 Task: Look for space in Seen (Kreis 3), Switzerland from 2nd June, 2023 to 6th June, 2023 for 1 adult in price range Rs.10000 to Rs.13000. Place can be private room with 1  bedroom having 1 bed and 1 bathroom. Property type can be house, flat, guest house, hotel. Booking option can be shelf check-in. Required host language is English.
Action: Mouse moved to (428, 95)
Screenshot: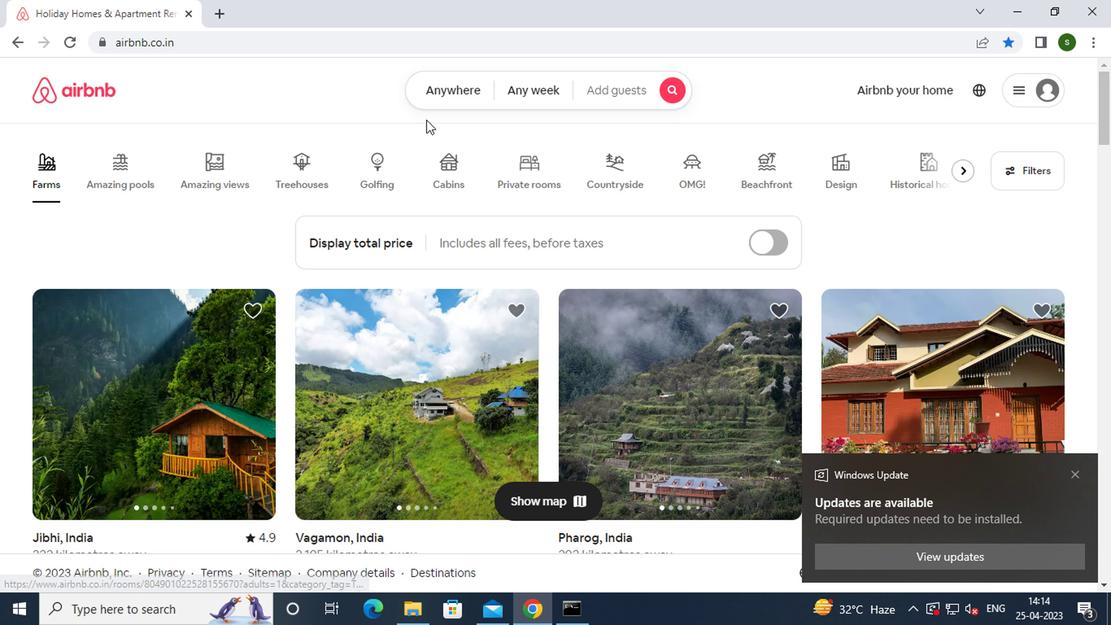 
Action: Mouse pressed left at (428, 95)
Screenshot: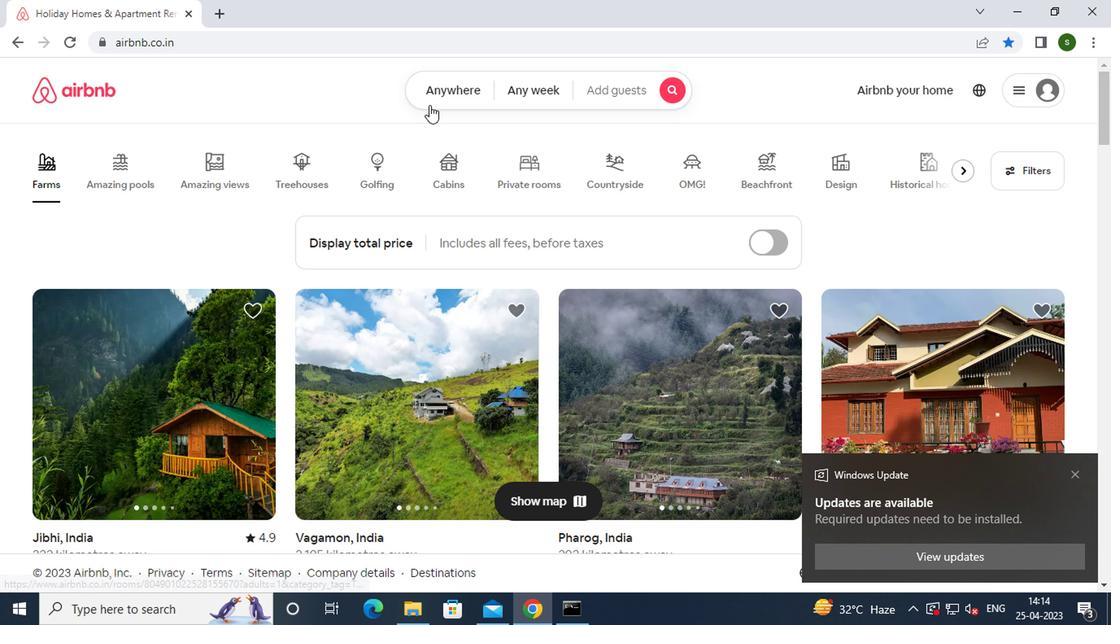 
Action: Mouse moved to (320, 153)
Screenshot: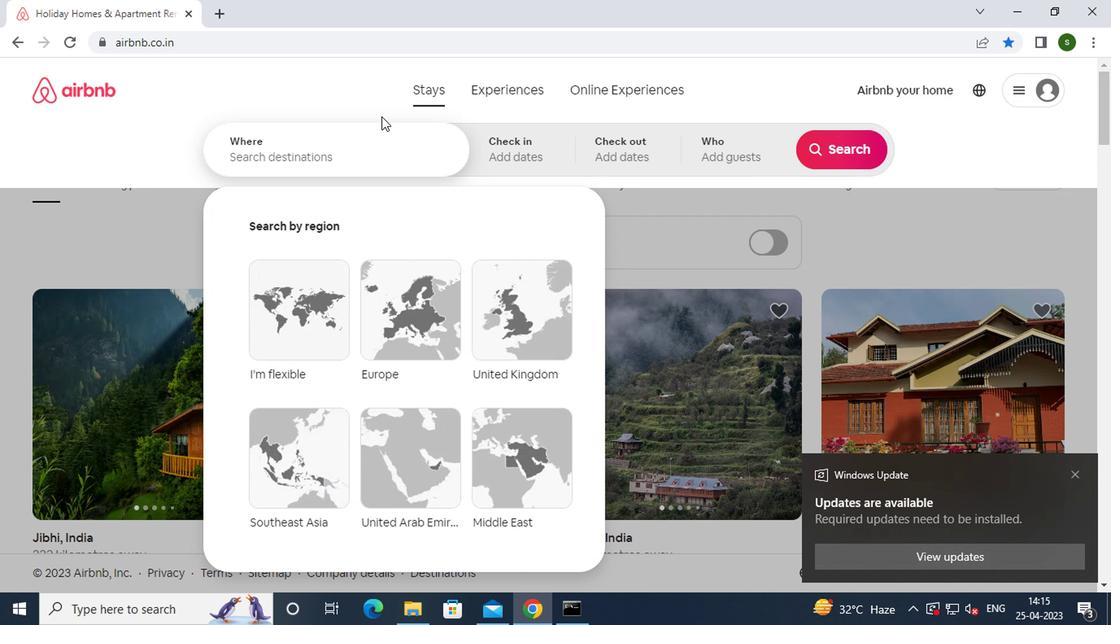 
Action: Mouse pressed left at (320, 153)
Screenshot: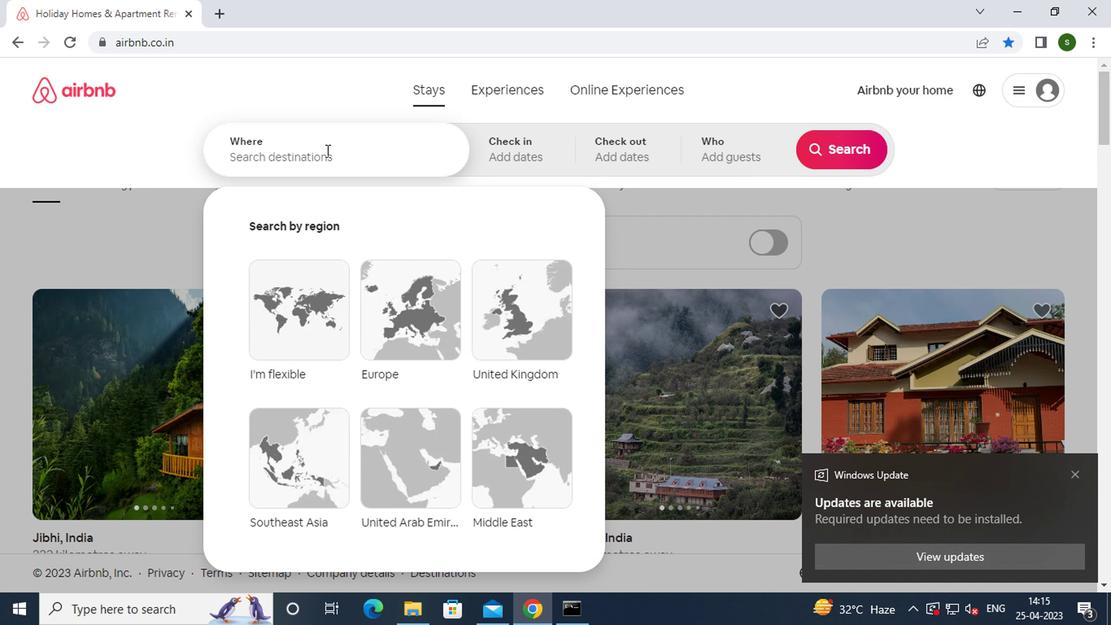
Action: Mouse moved to (320, 153)
Screenshot: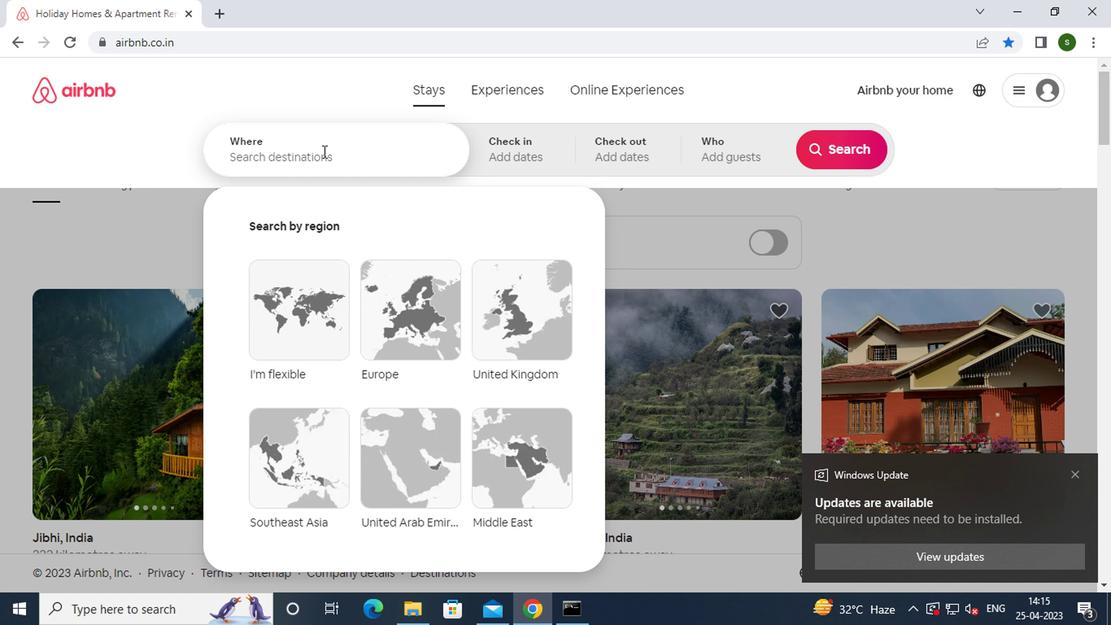 
Action: Key pressed <Key.shift_r><Key.shift_r><Key.shift_r><Key.shift_r><Key.shift_r><Key.shift_r><Key.shift_r><Key.shift_r><Key.shift_r><Key.shift_r><Key.shift_r><Key.shift_r><Key.shift_r><Key.shift_r><Key.shift_r><Key.shift_r><Key.shift_r><Key.shift_r><Key.shift_r><Key.shift_r><Key.shift_r>(<Key.backspace><Key.caps_lock><Key.caps_lock>s<Key.caps_lock>een<Key.space><Key.shift_r>(<Key.caps_lock>k<Key.caps_lock>reis<Key.space>3<Key.shift_r>),<Key.space><Key.caps_lock>s<Key.caps_lock>witzerland<Key.enter>
Screenshot: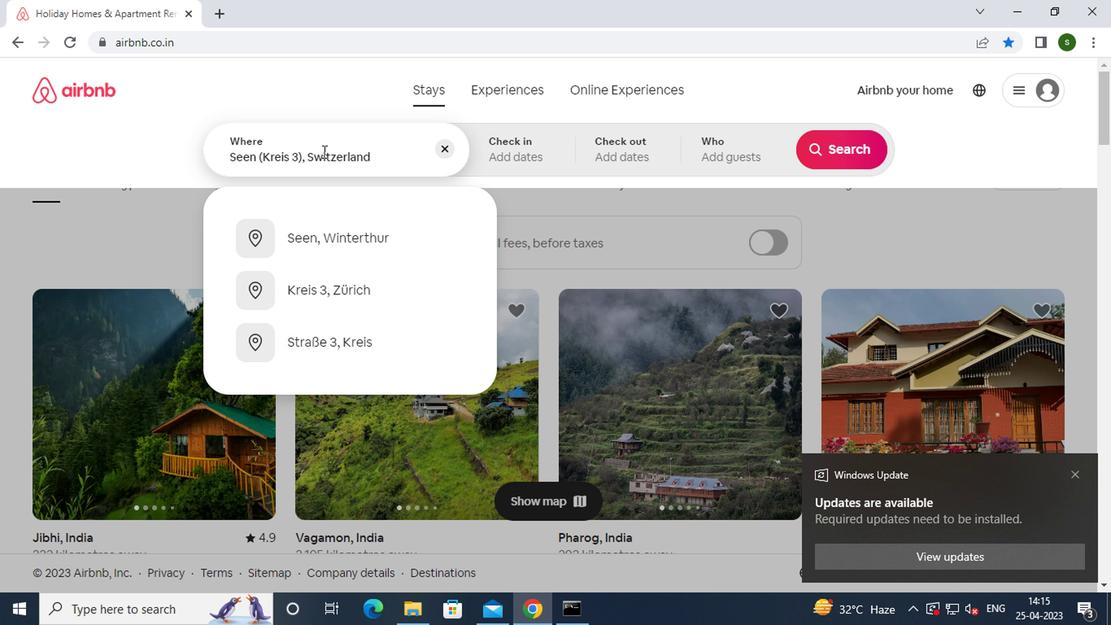 
Action: Mouse moved to (838, 285)
Screenshot: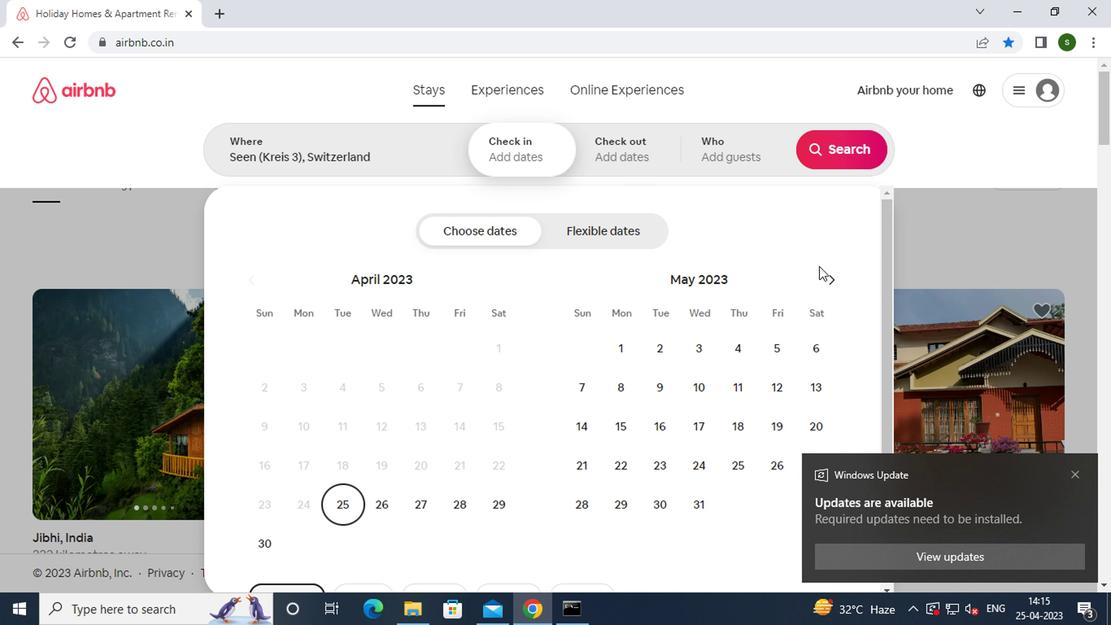 
Action: Mouse pressed left at (838, 285)
Screenshot: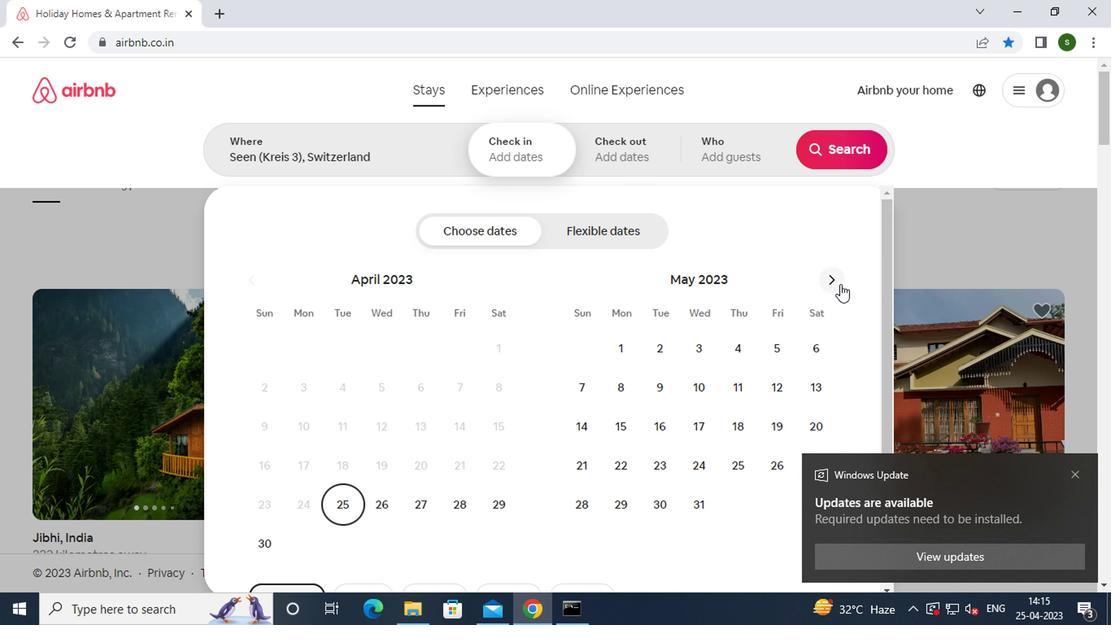 
Action: Mouse moved to (780, 354)
Screenshot: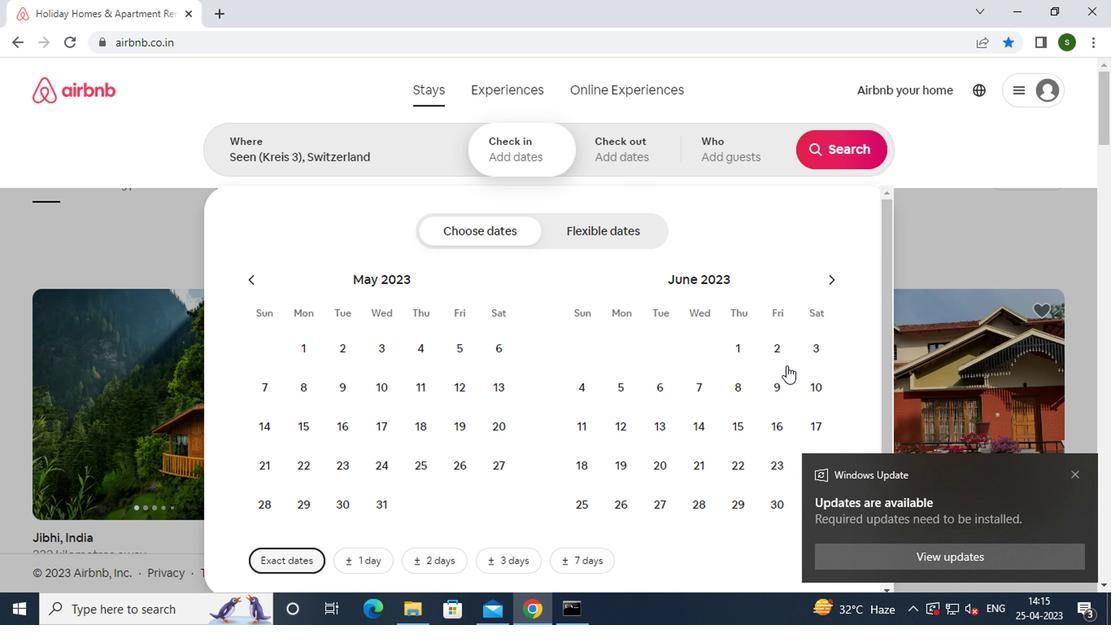 
Action: Mouse pressed left at (780, 354)
Screenshot: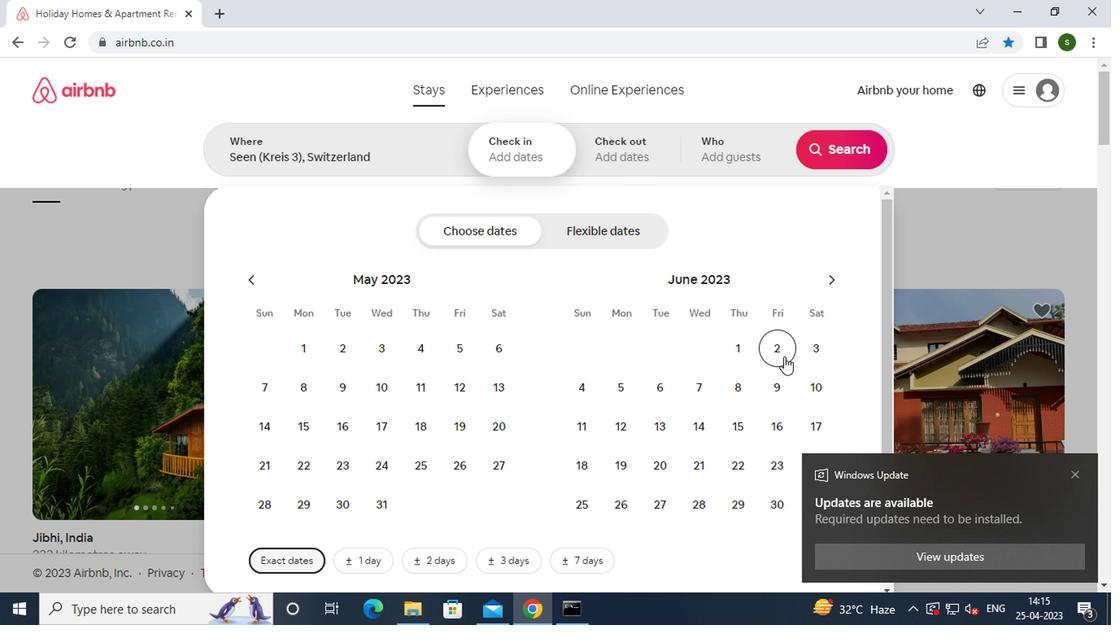 
Action: Mouse moved to (655, 389)
Screenshot: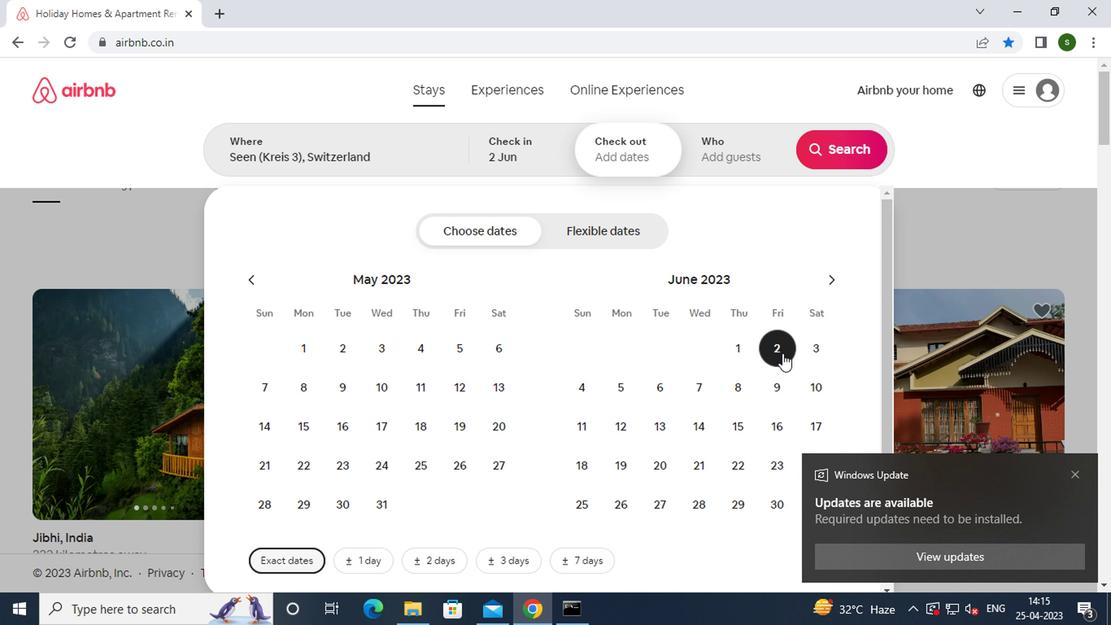 
Action: Mouse pressed left at (655, 389)
Screenshot: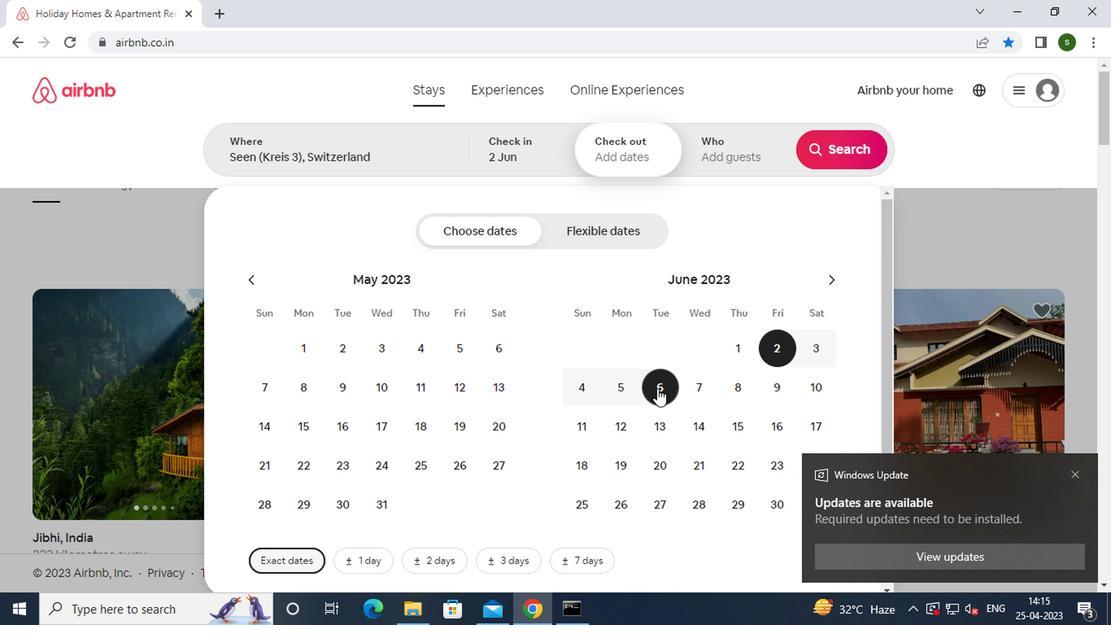 
Action: Mouse moved to (718, 149)
Screenshot: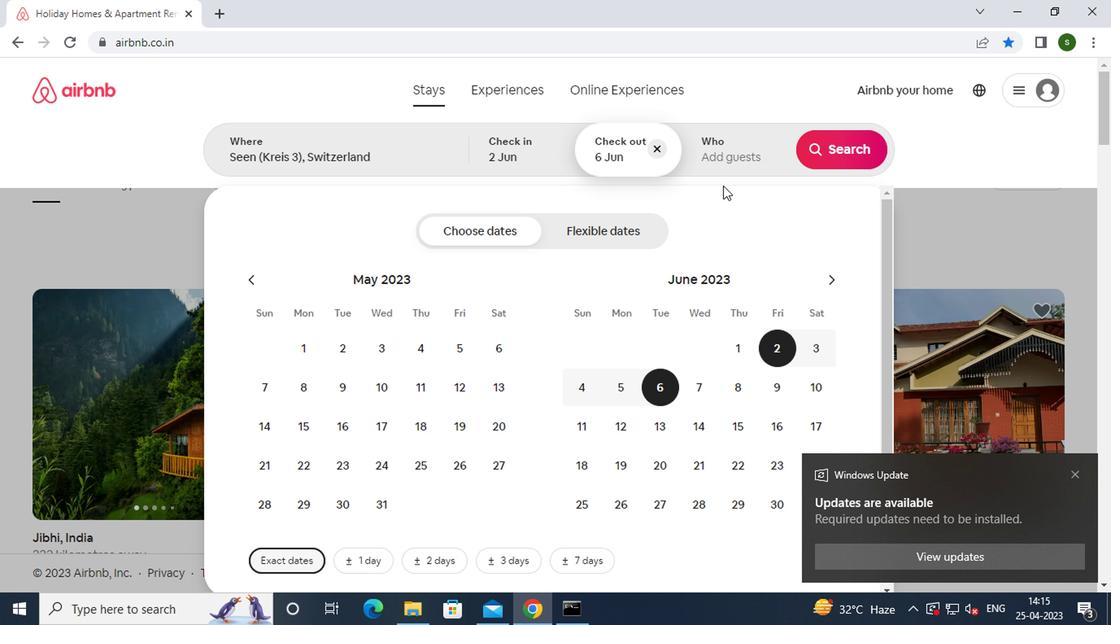 
Action: Mouse pressed left at (718, 149)
Screenshot: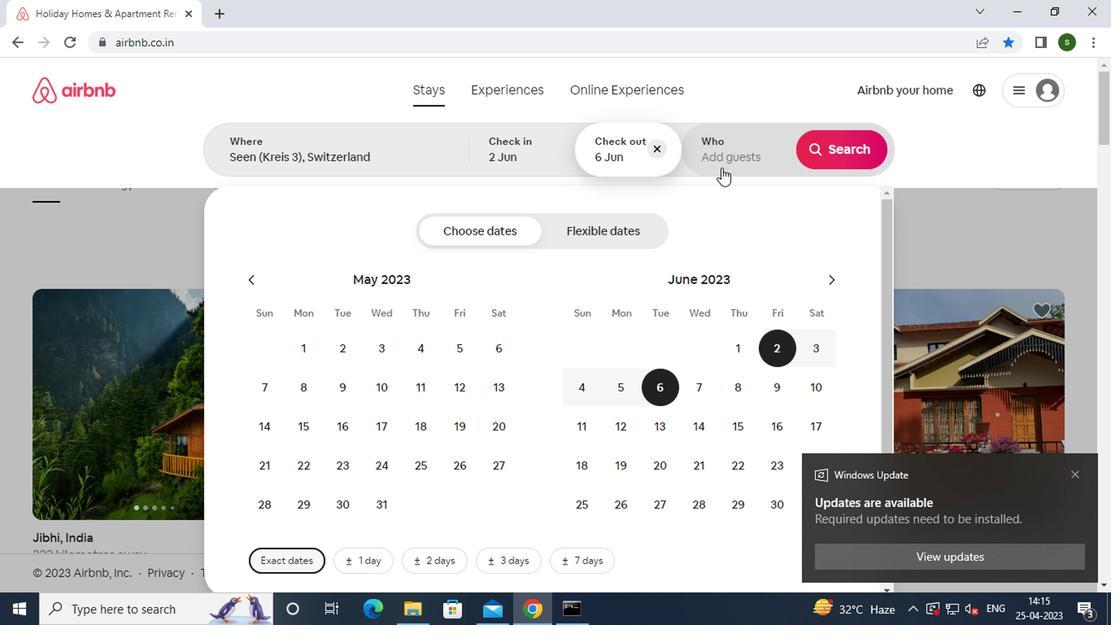 
Action: Mouse moved to (850, 244)
Screenshot: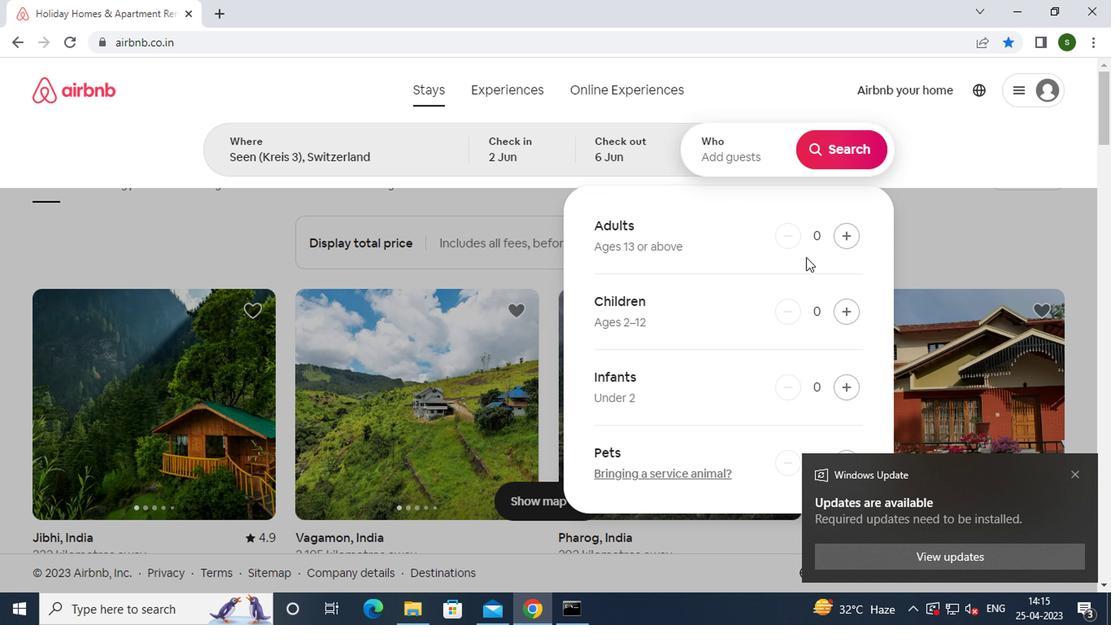 
Action: Mouse pressed left at (850, 244)
Screenshot: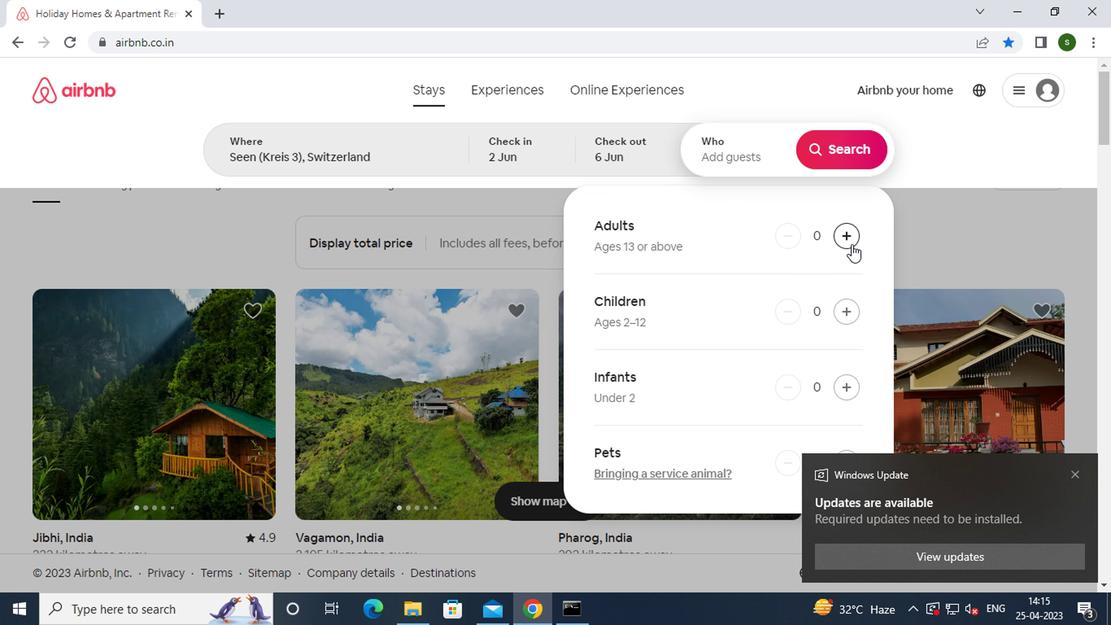 
Action: Mouse moved to (837, 157)
Screenshot: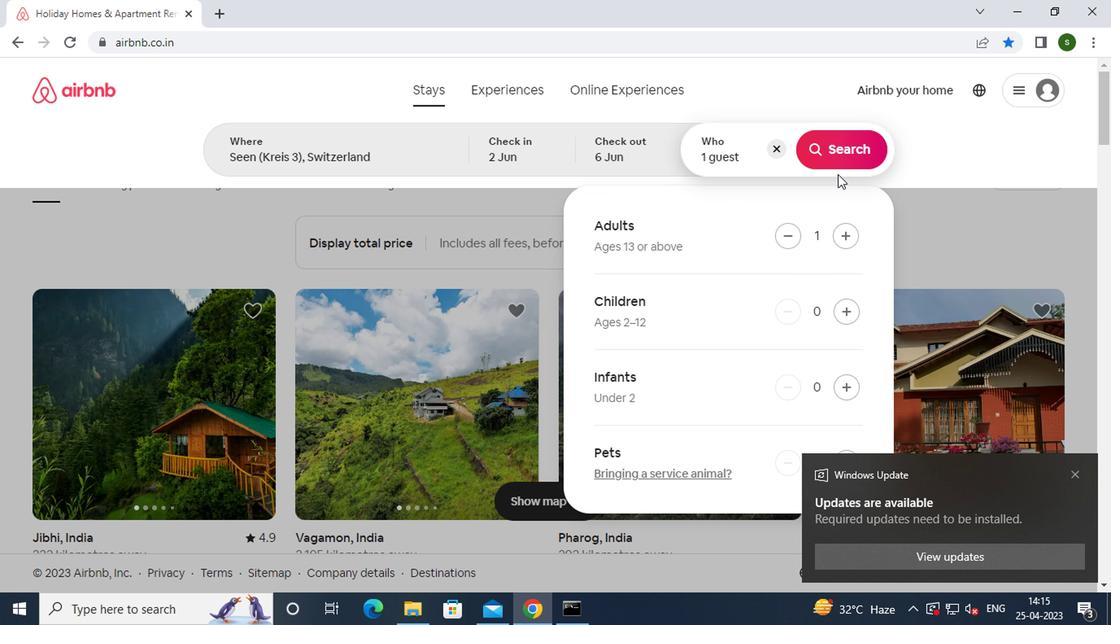 
Action: Mouse pressed left at (837, 157)
Screenshot: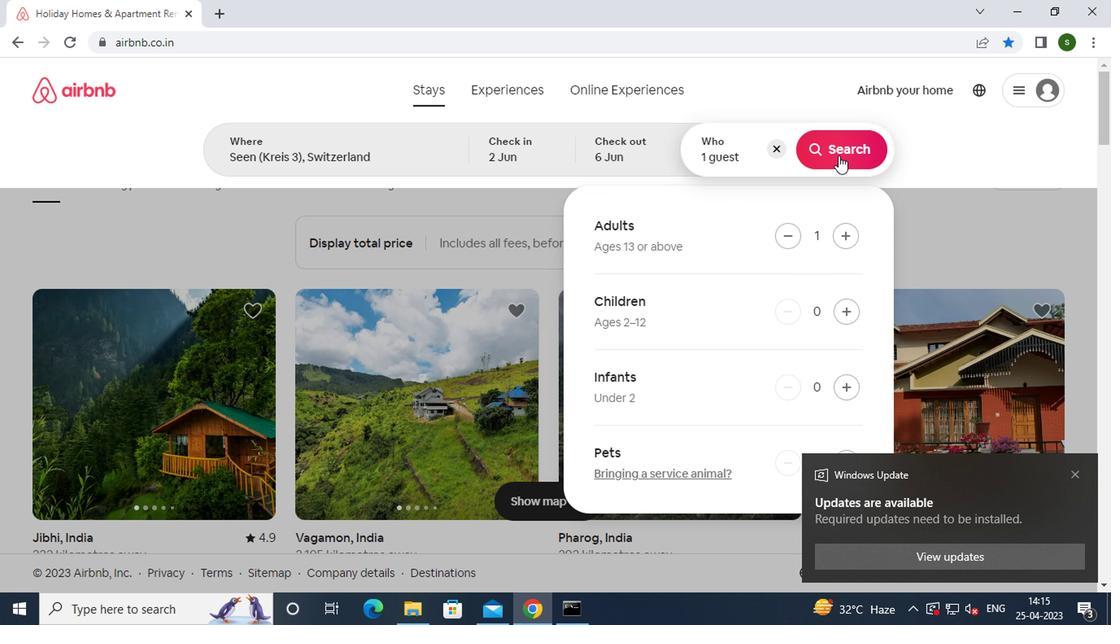 
Action: Mouse moved to (1039, 165)
Screenshot: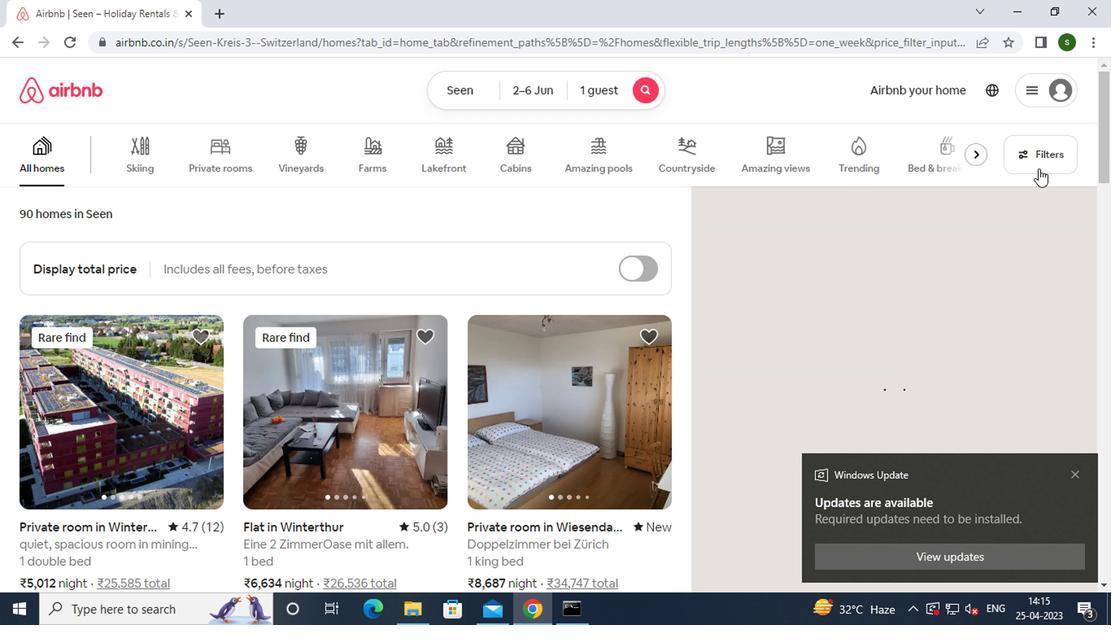 
Action: Mouse pressed left at (1039, 165)
Screenshot: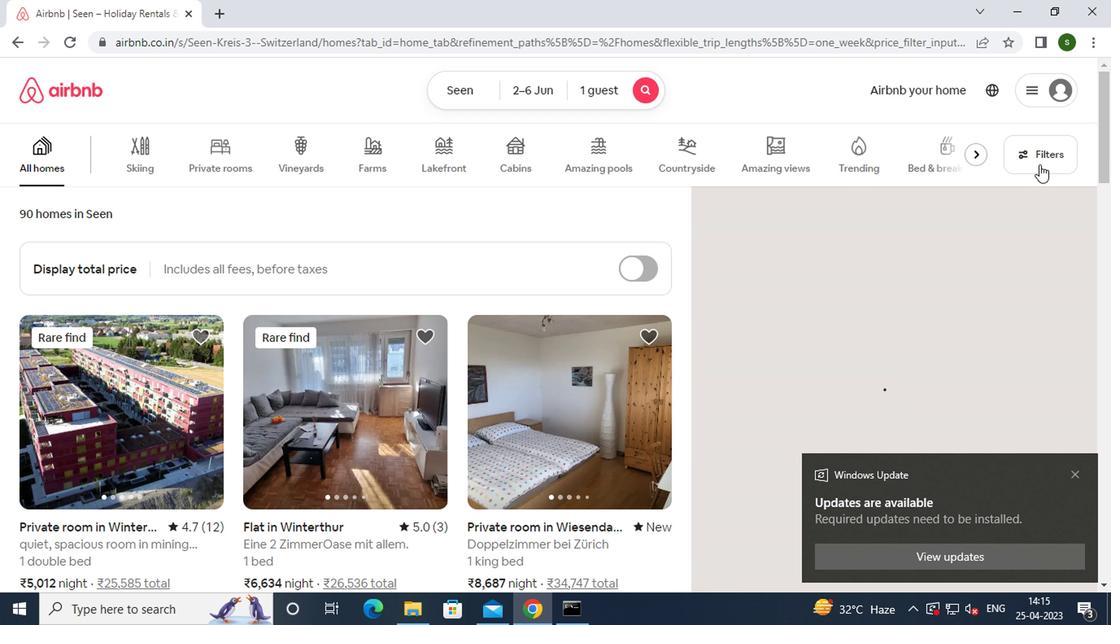 
Action: Mouse moved to (429, 380)
Screenshot: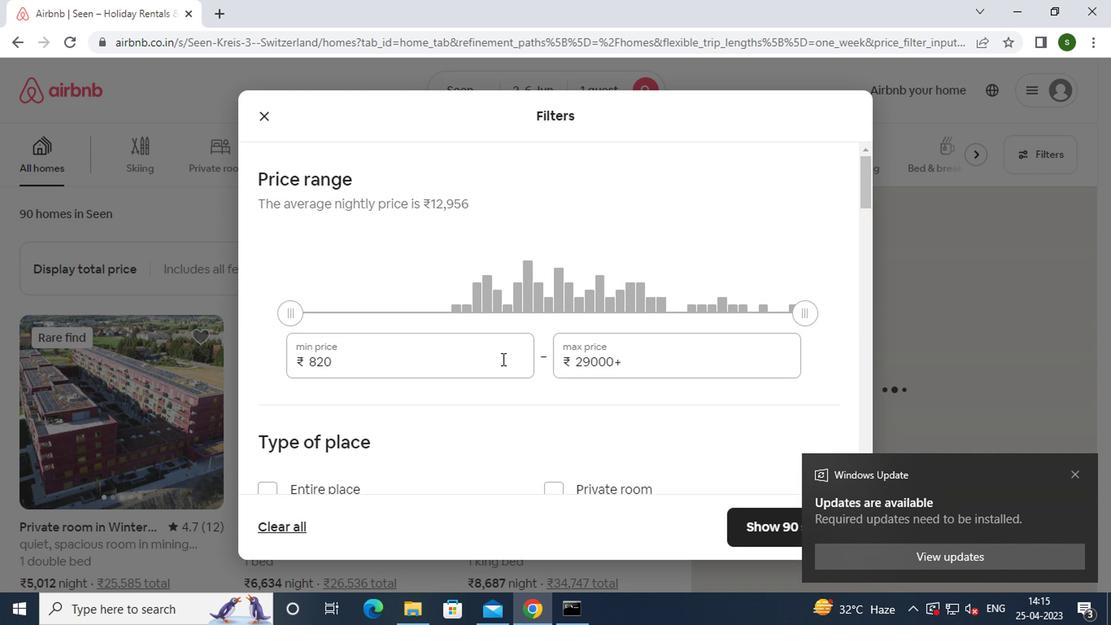 
Action: Mouse pressed left at (429, 380)
Screenshot: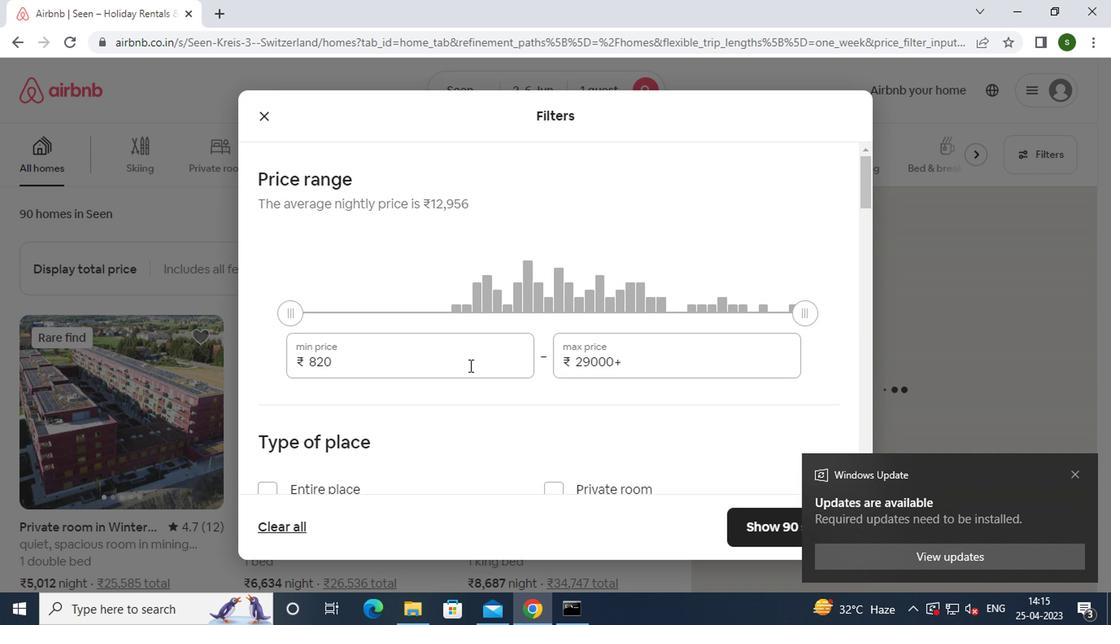 
Action: Mouse moved to (440, 361)
Screenshot: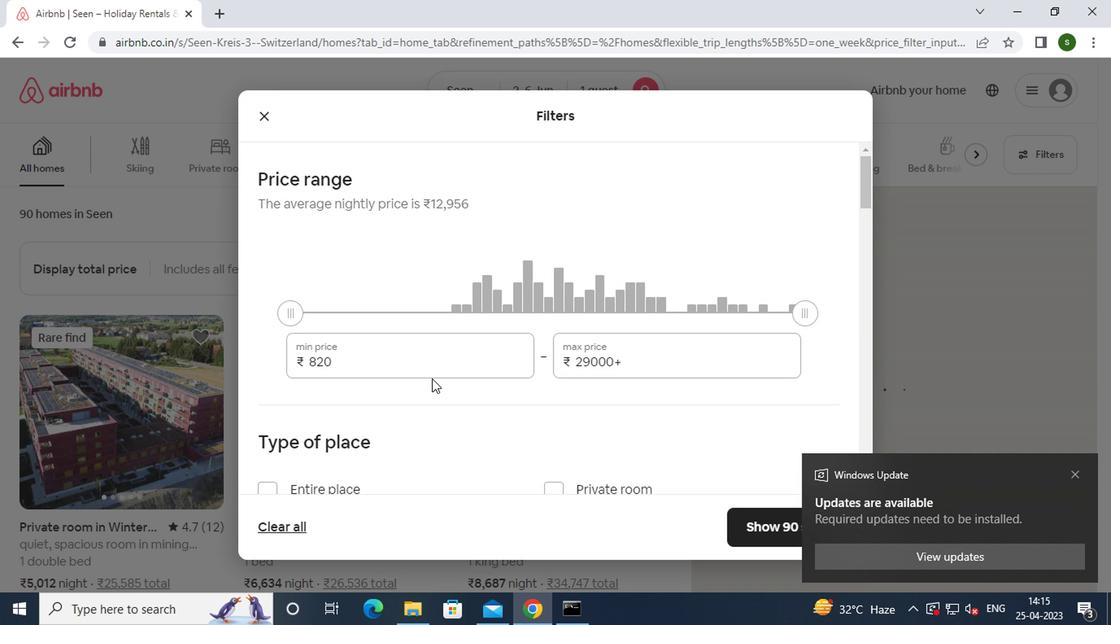 
Action: Mouse pressed left at (440, 361)
Screenshot: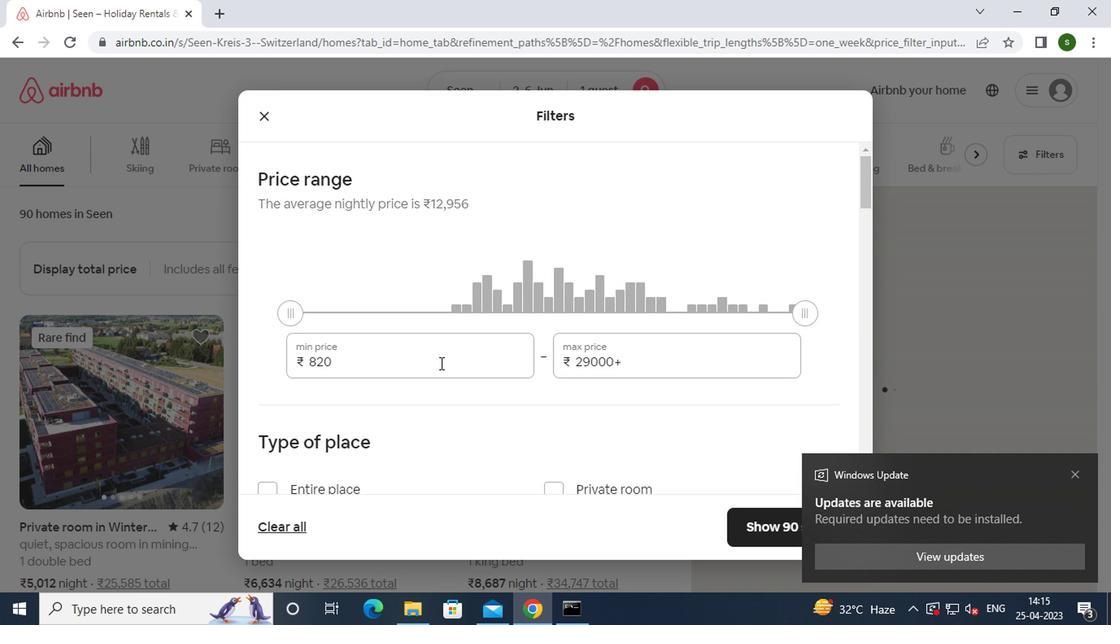 
Action: Key pressed <Key.backspace><Key.backspace><Key.backspace><Key.backspace>10000
Screenshot: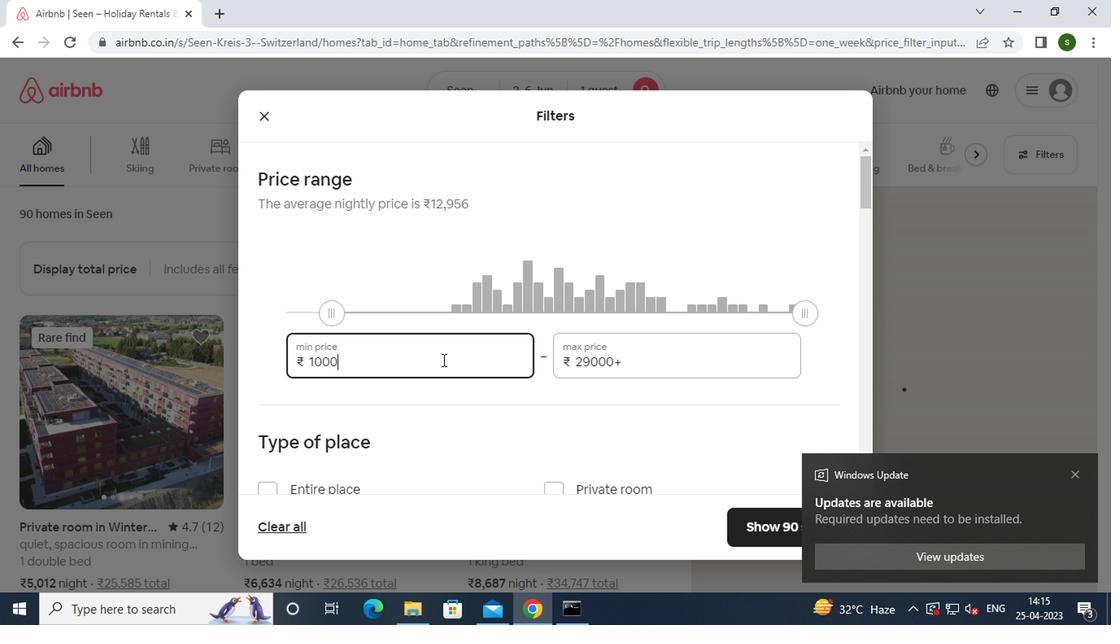 
Action: Mouse moved to (683, 365)
Screenshot: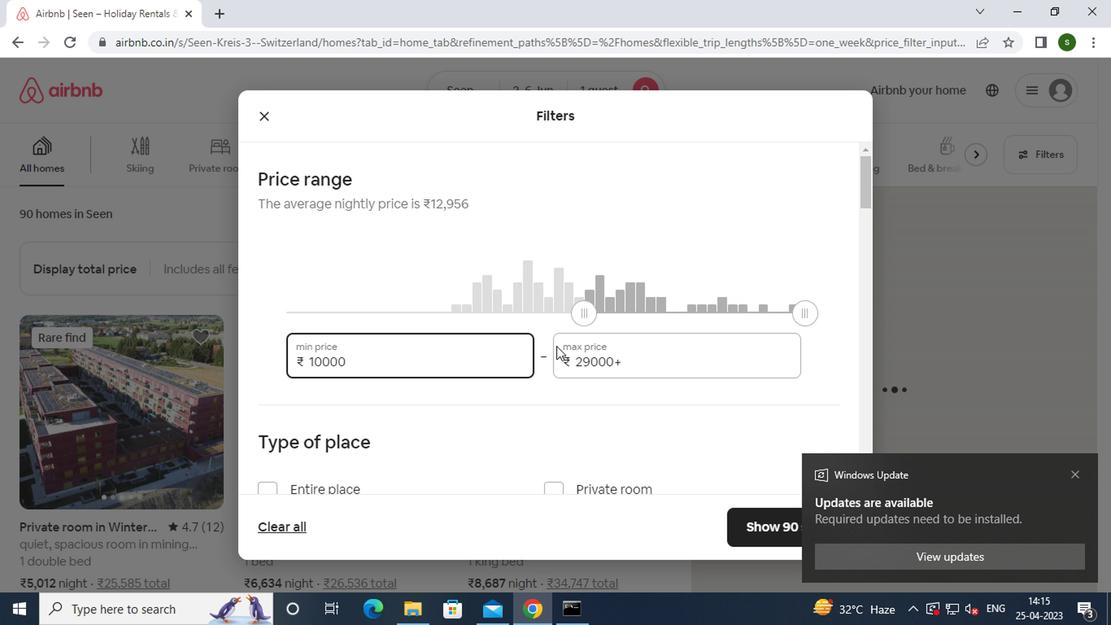 
Action: Mouse pressed left at (683, 365)
Screenshot: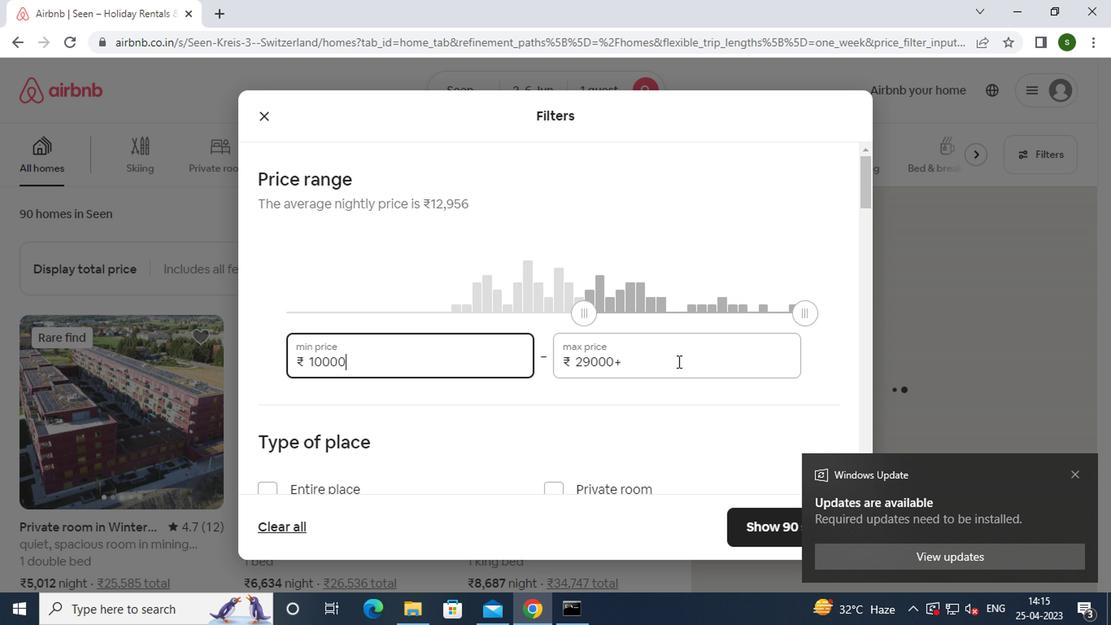 
Action: Mouse moved to (636, 380)
Screenshot: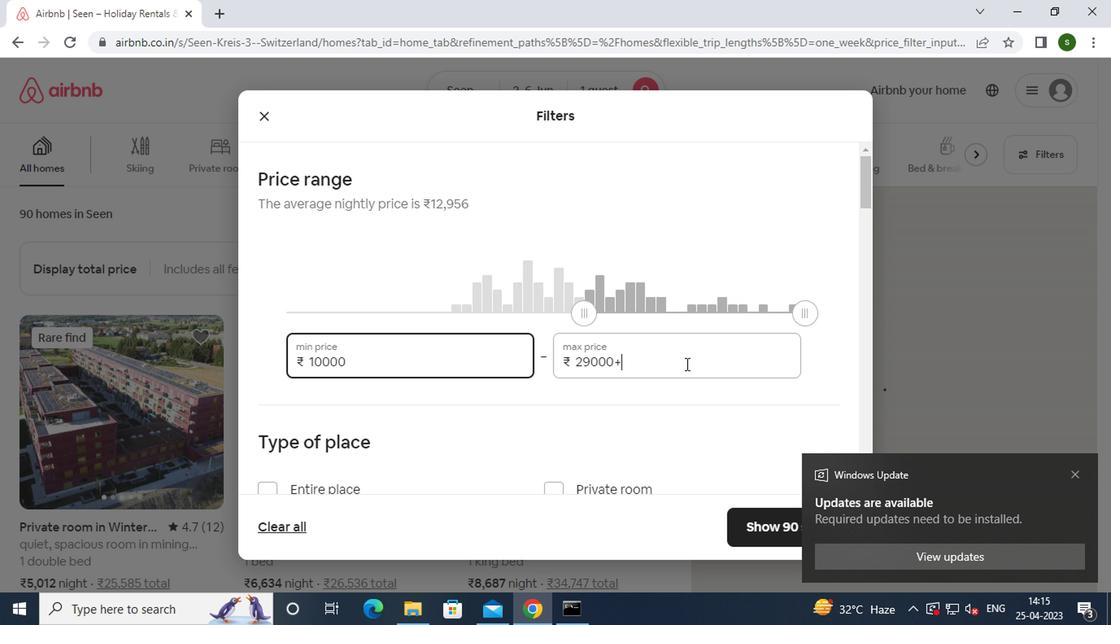 
Action: Key pressed <Key.backspace><Key.backspace><Key.backspace><Key.backspace><Key.backspace><Key.backspace><Key.backspace><Key.backspace><Key.backspace><Key.backspace><Key.backspace><Key.backspace>13000
Screenshot: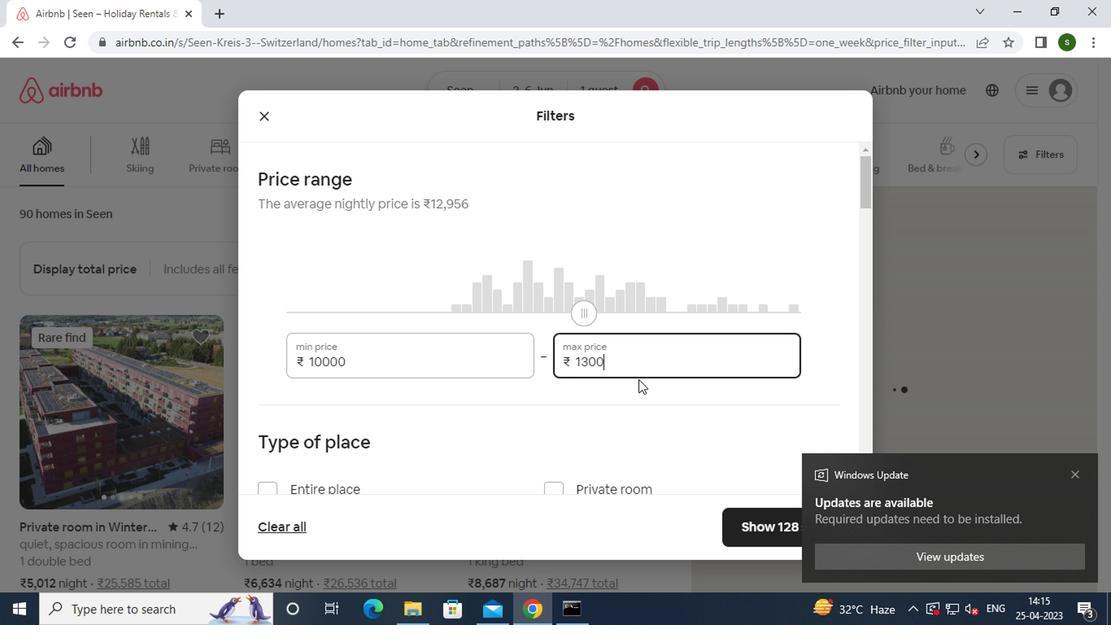 
Action: Mouse moved to (530, 373)
Screenshot: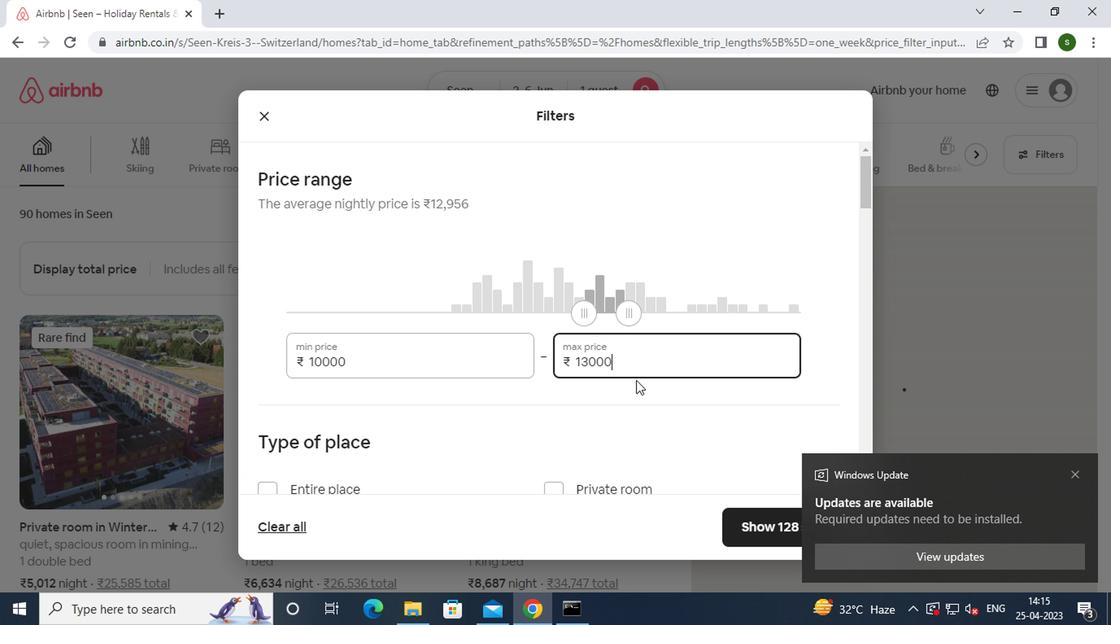 
Action: Mouse scrolled (530, 372) with delta (0, 0)
Screenshot: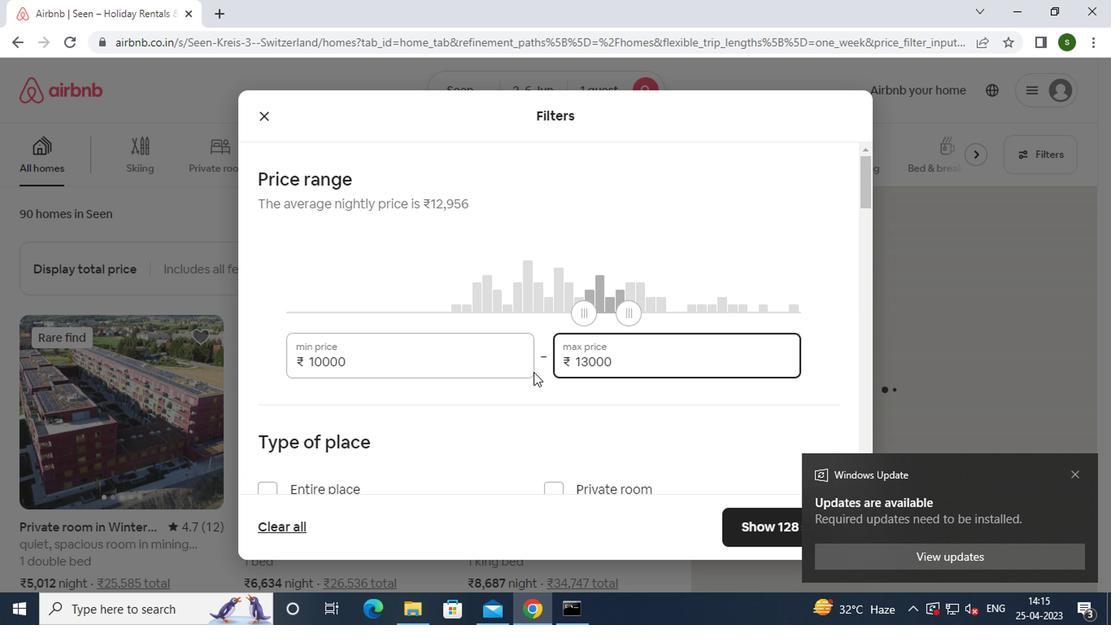 
Action: Mouse scrolled (530, 372) with delta (0, 0)
Screenshot: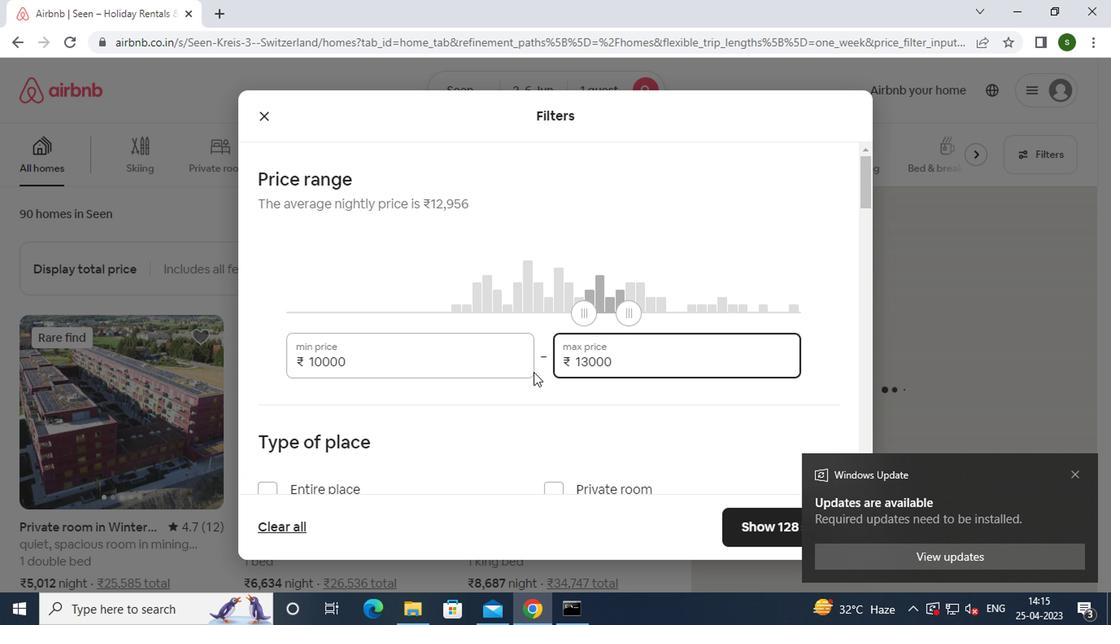 
Action: Mouse moved to (554, 335)
Screenshot: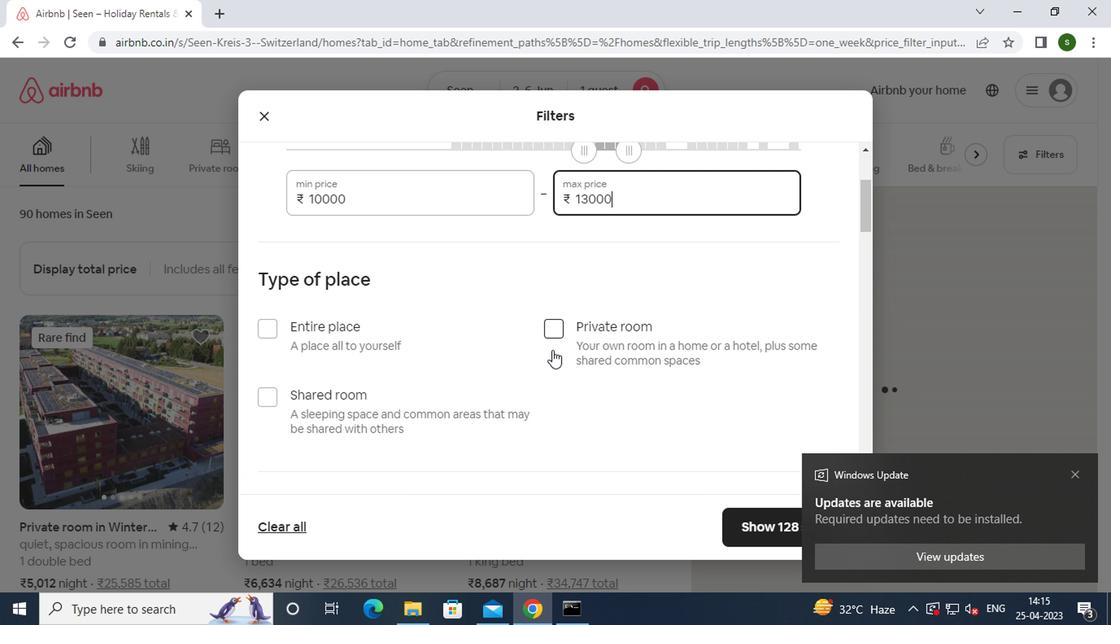 
Action: Mouse pressed left at (554, 335)
Screenshot: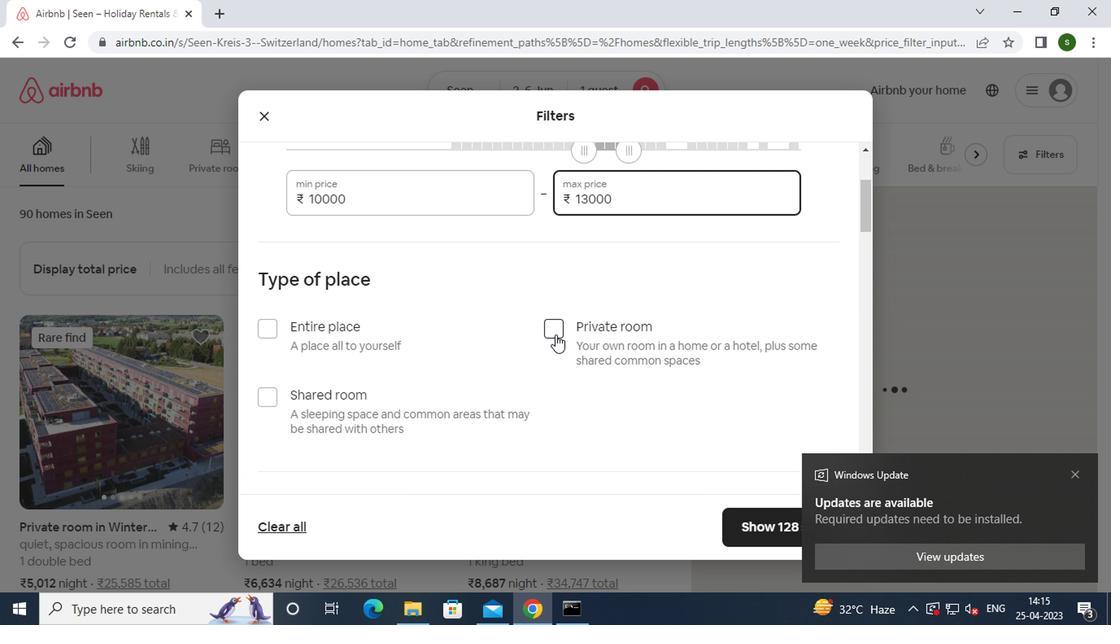 
Action: Mouse moved to (500, 337)
Screenshot: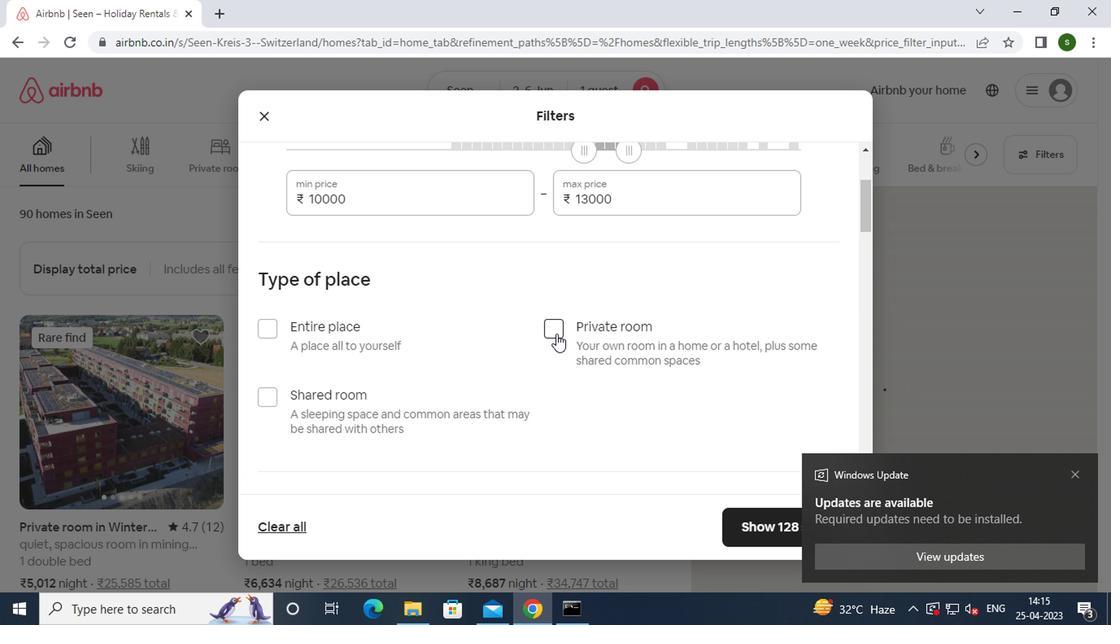 
Action: Mouse scrolled (500, 336) with delta (0, 0)
Screenshot: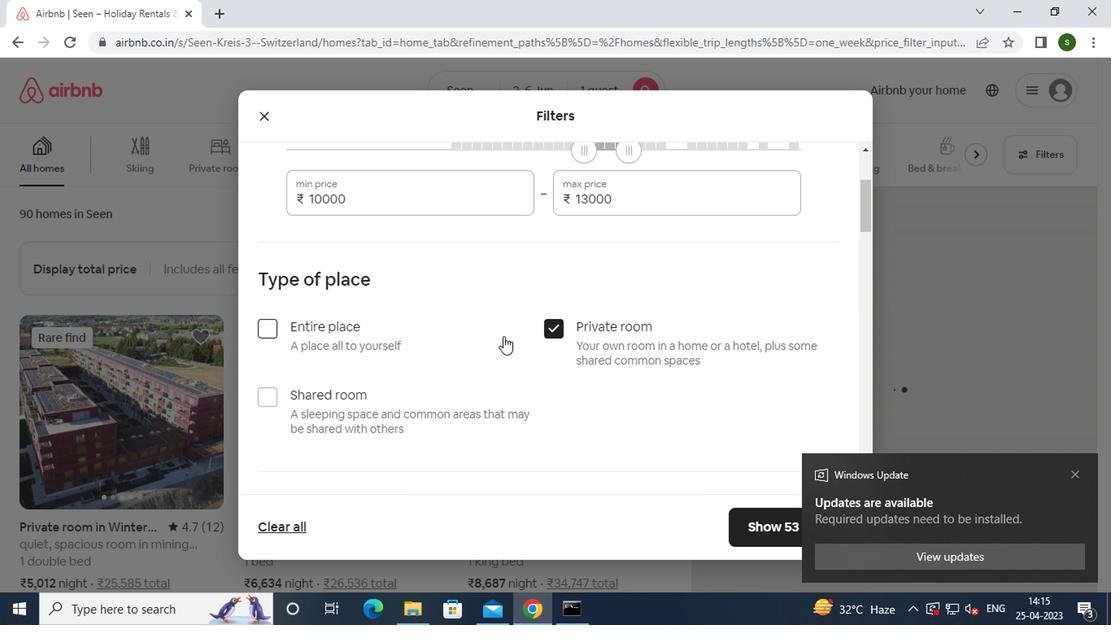 
Action: Mouse scrolled (500, 336) with delta (0, 0)
Screenshot: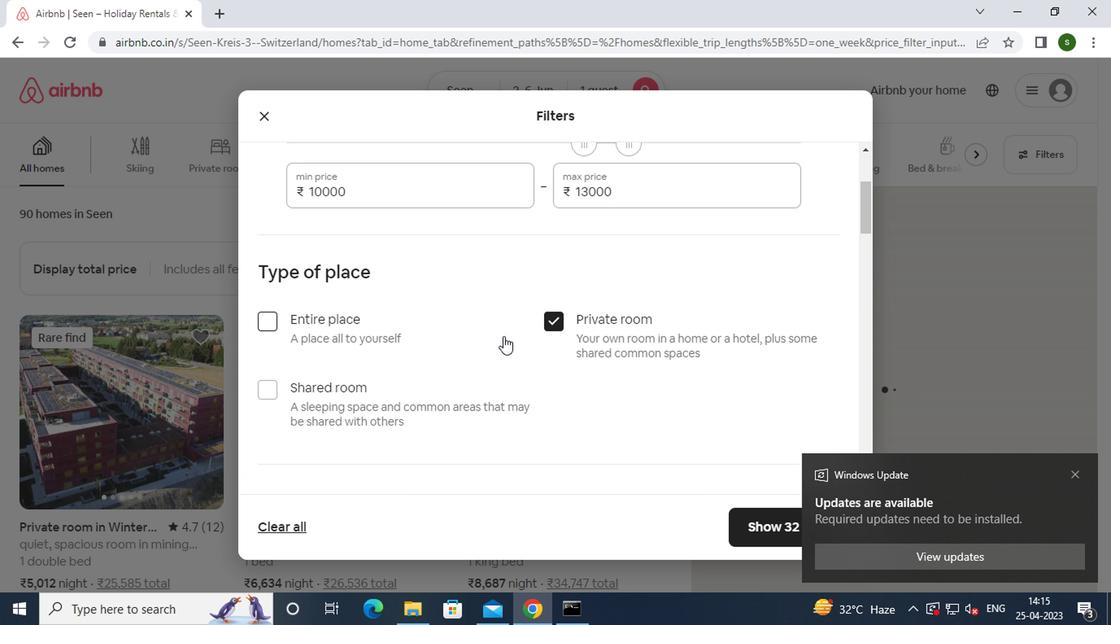 
Action: Mouse scrolled (500, 336) with delta (0, 0)
Screenshot: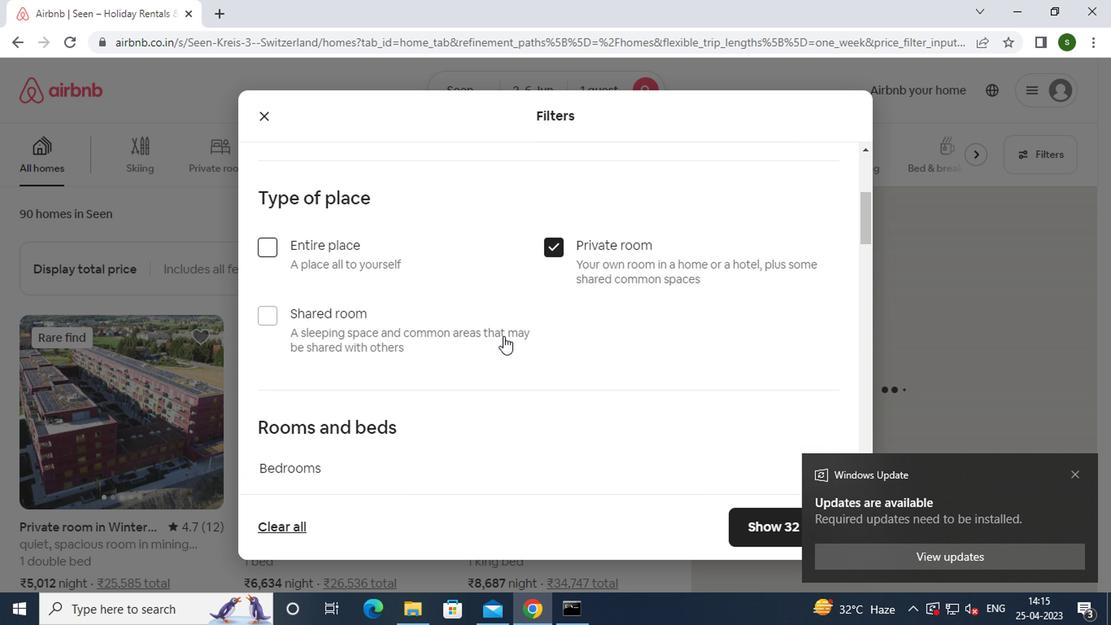 
Action: Mouse moved to (363, 353)
Screenshot: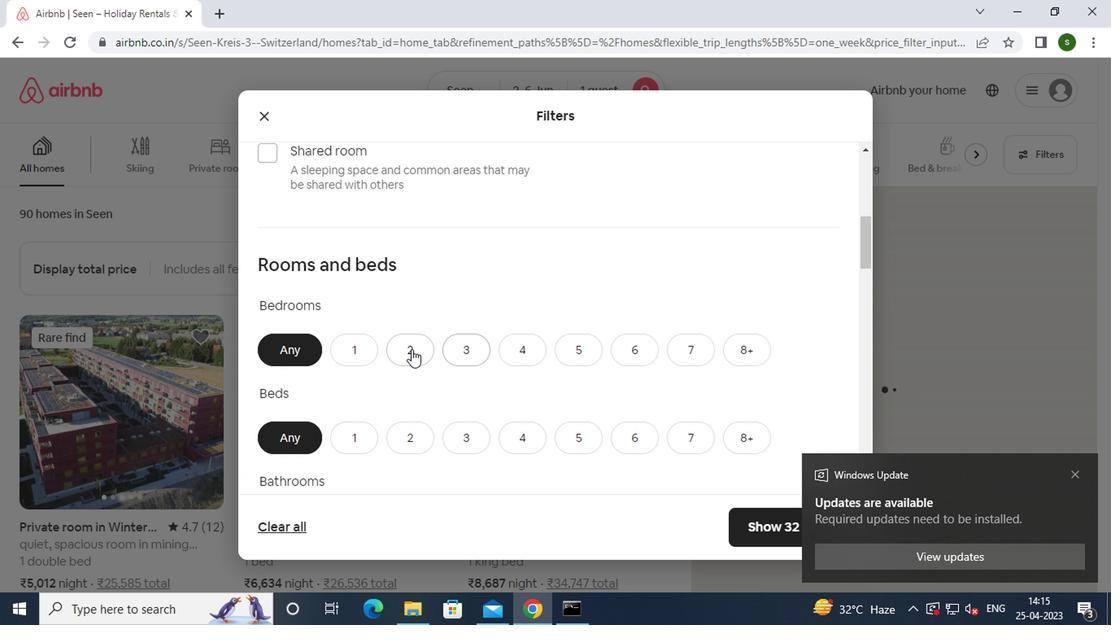 
Action: Mouse pressed left at (363, 353)
Screenshot: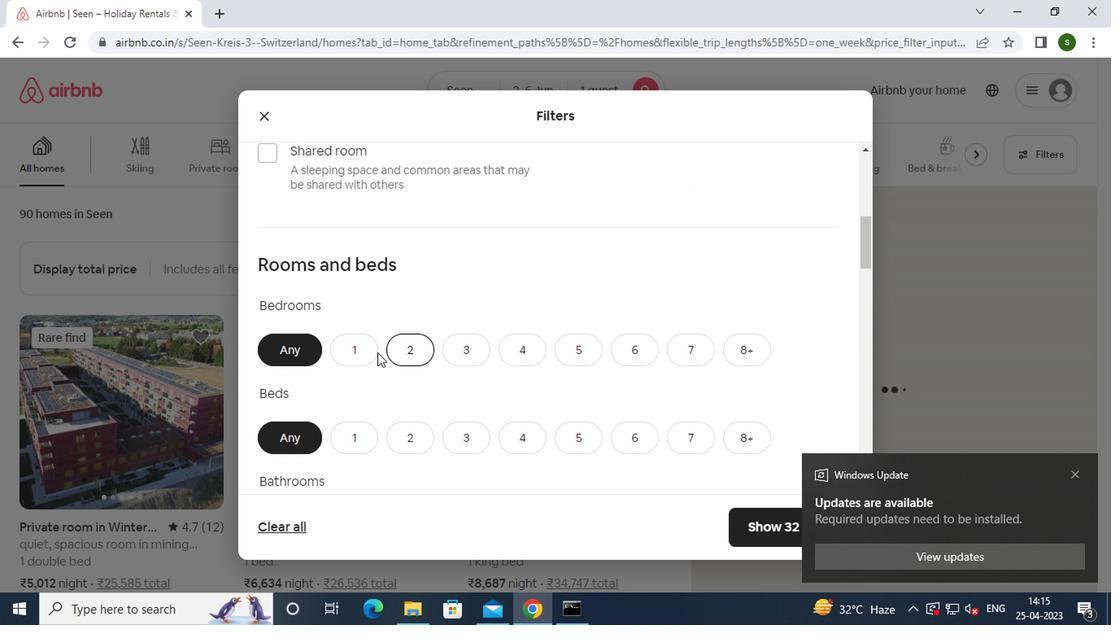 
Action: Mouse moved to (354, 433)
Screenshot: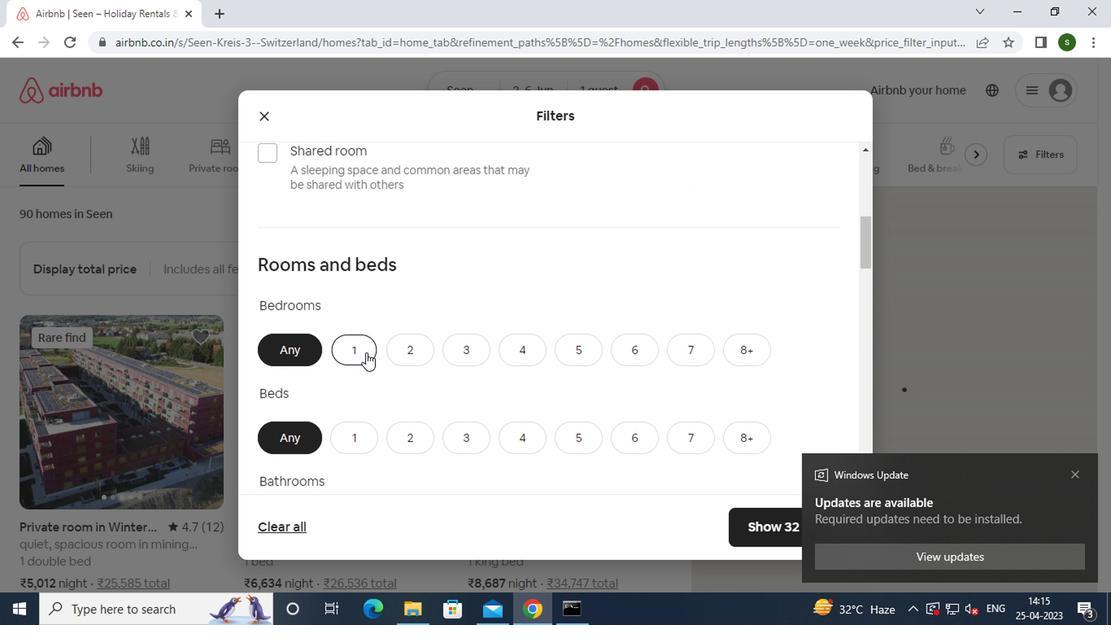 
Action: Mouse pressed left at (354, 433)
Screenshot: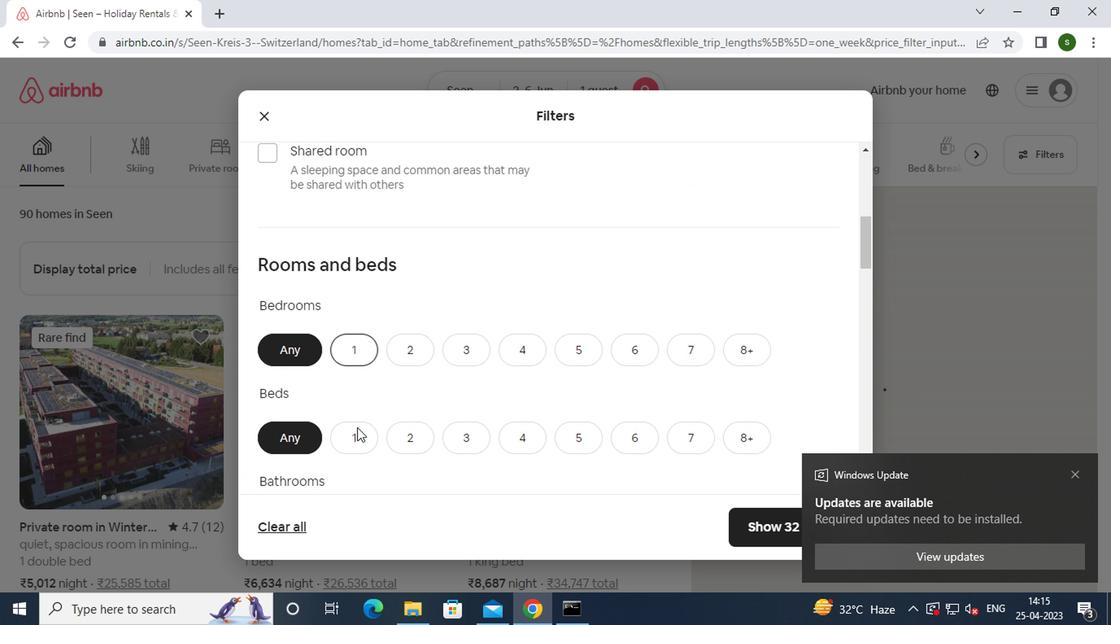 
Action: Mouse moved to (413, 386)
Screenshot: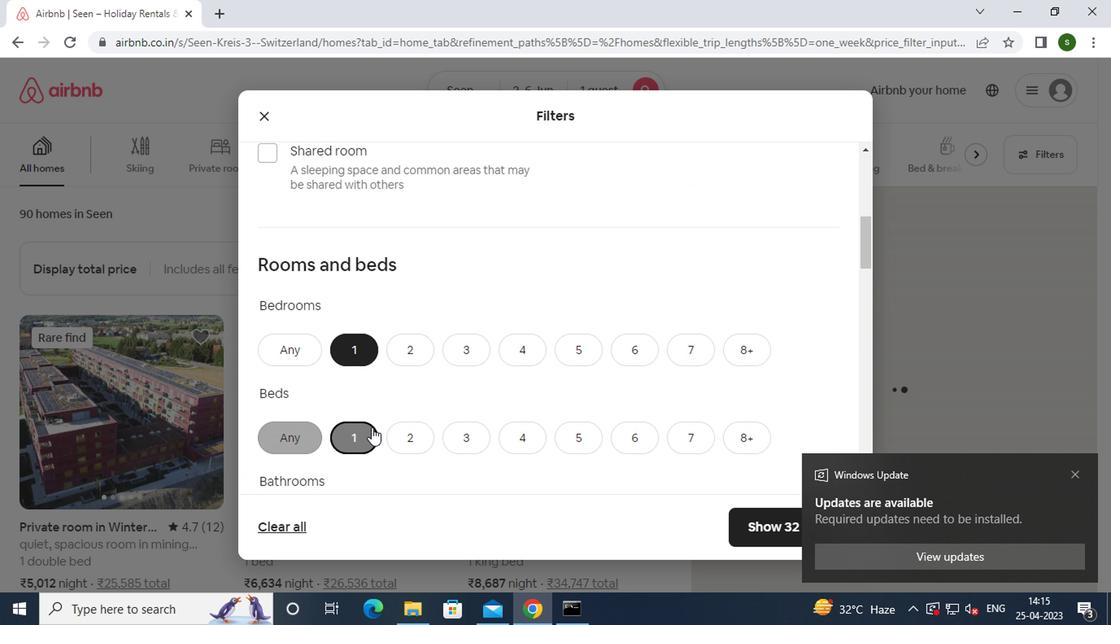 
Action: Mouse scrolled (413, 385) with delta (0, 0)
Screenshot: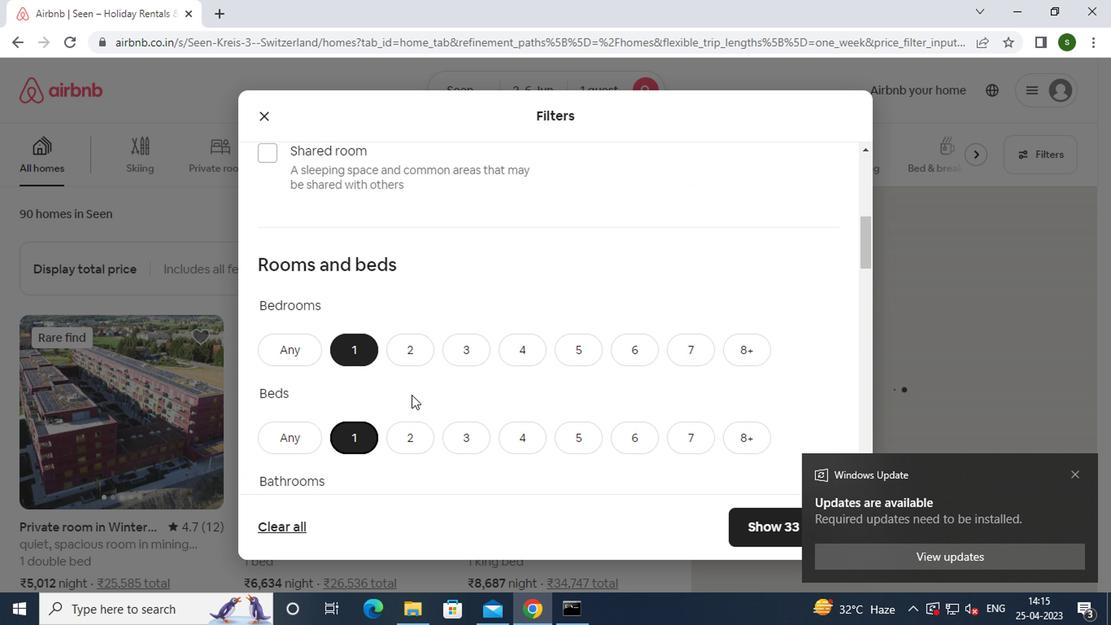 
Action: Mouse scrolled (413, 385) with delta (0, 0)
Screenshot: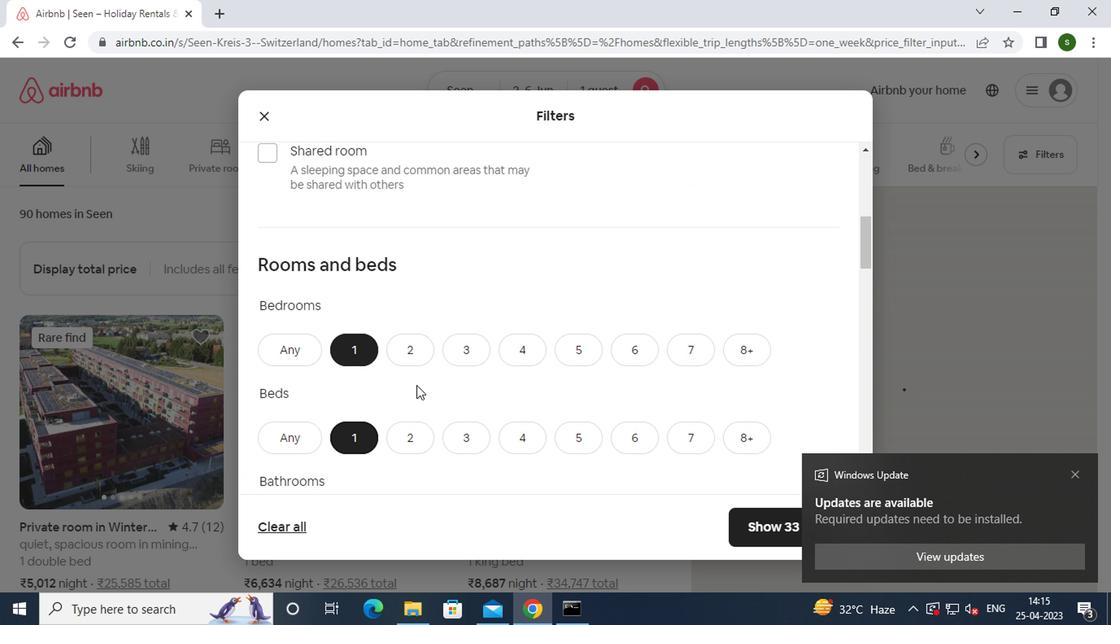 
Action: Mouse moved to (365, 371)
Screenshot: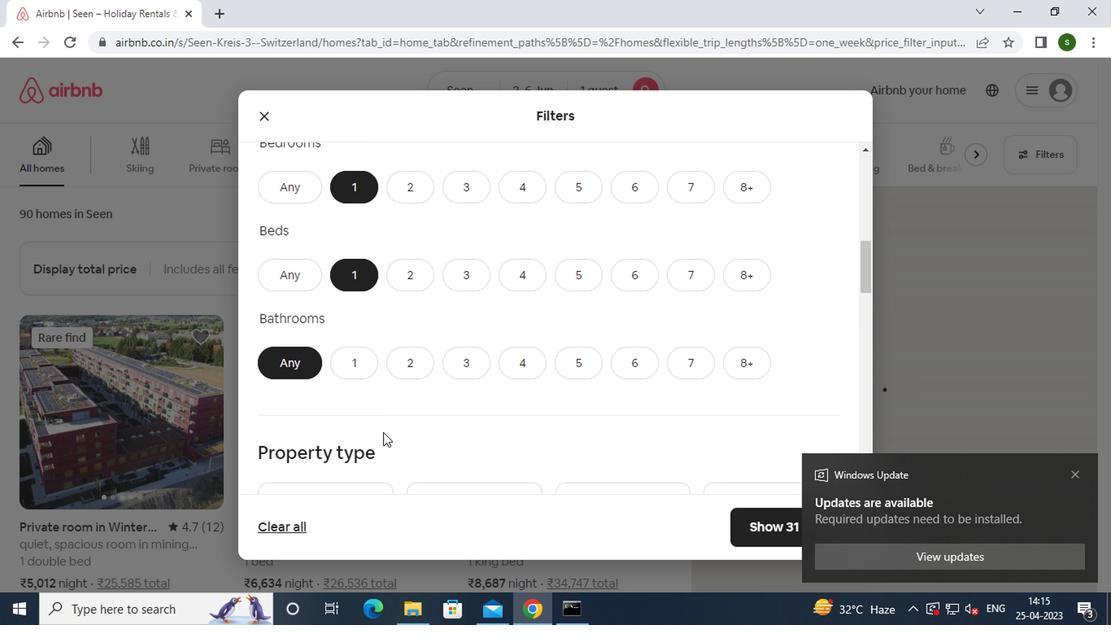 
Action: Mouse pressed left at (365, 371)
Screenshot: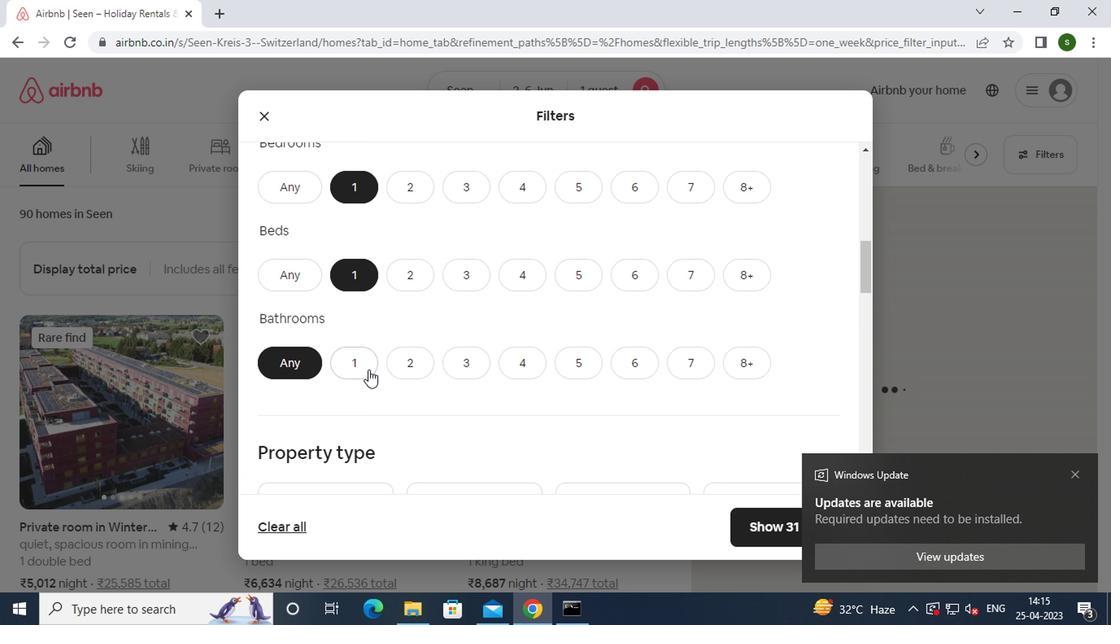 
Action: Mouse moved to (400, 353)
Screenshot: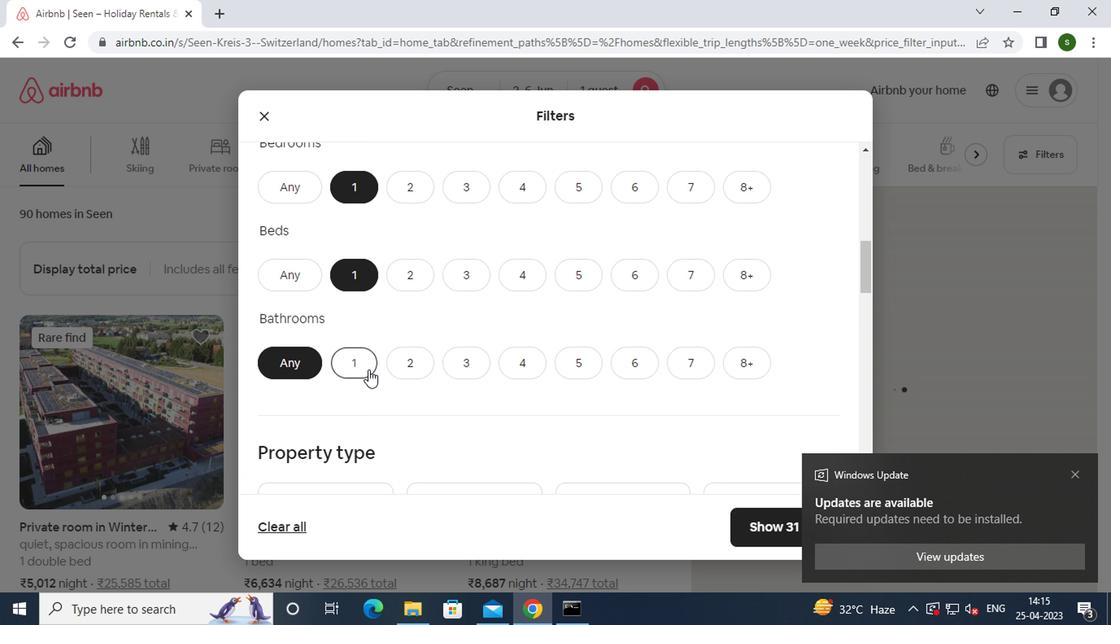 
Action: Mouse scrolled (400, 352) with delta (0, 0)
Screenshot: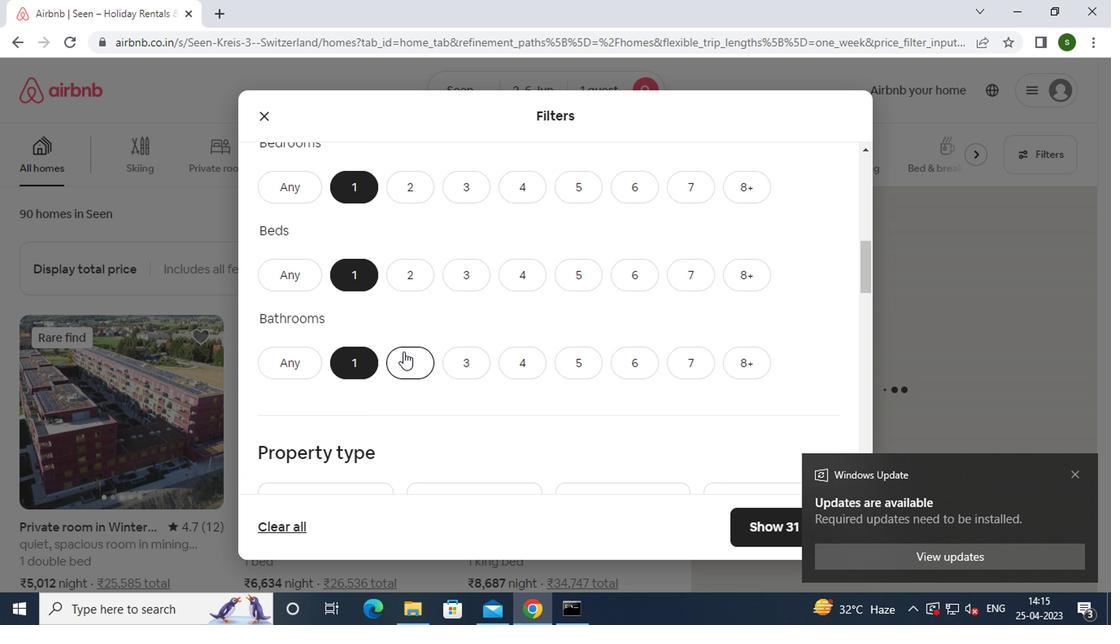 
Action: Mouse scrolled (400, 352) with delta (0, 0)
Screenshot: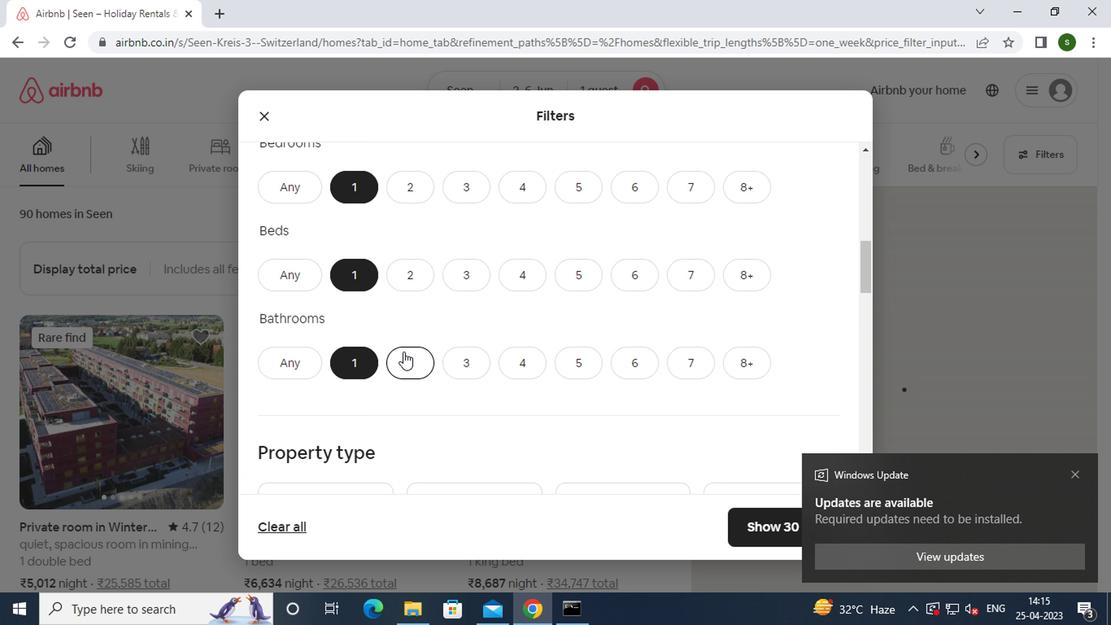 
Action: Mouse scrolled (400, 352) with delta (0, 0)
Screenshot: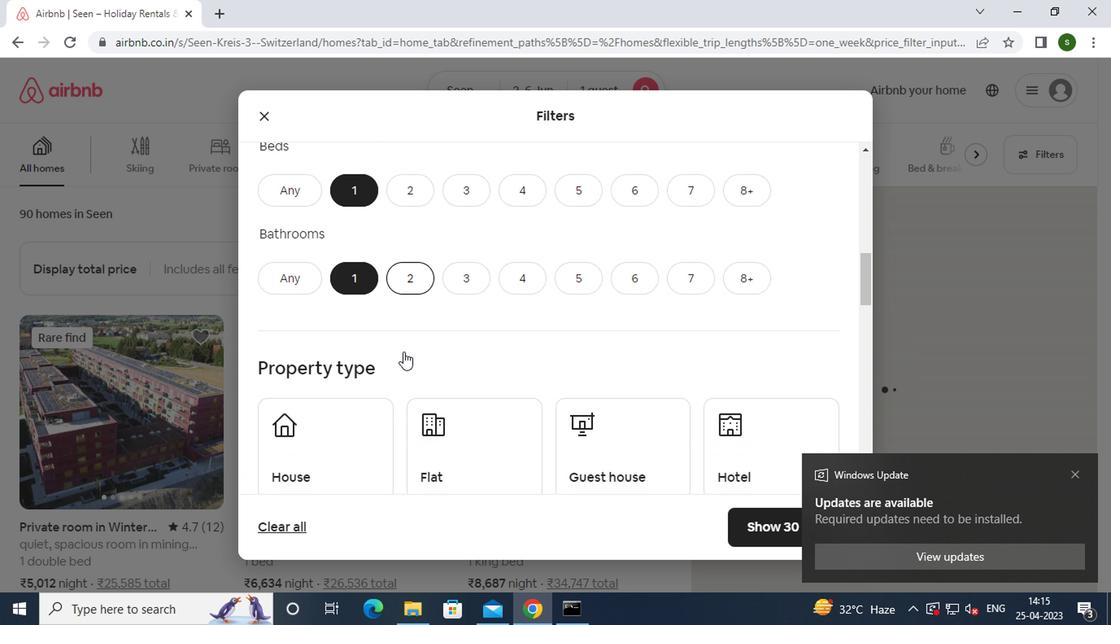 
Action: Mouse moved to (291, 329)
Screenshot: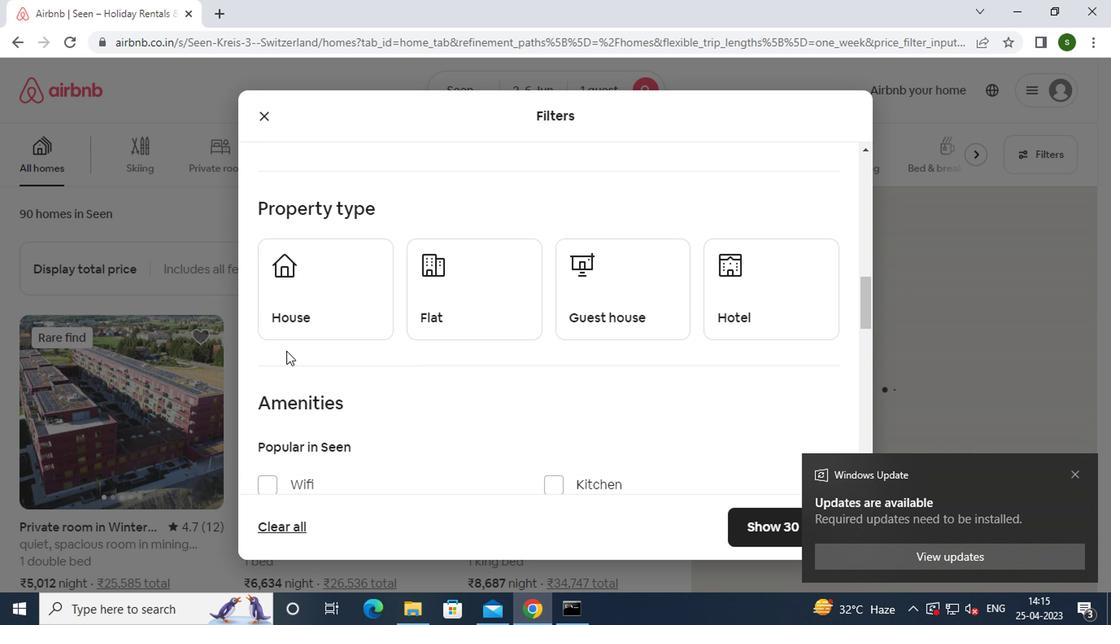 
Action: Mouse pressed left at (291, 329)
Screenshot: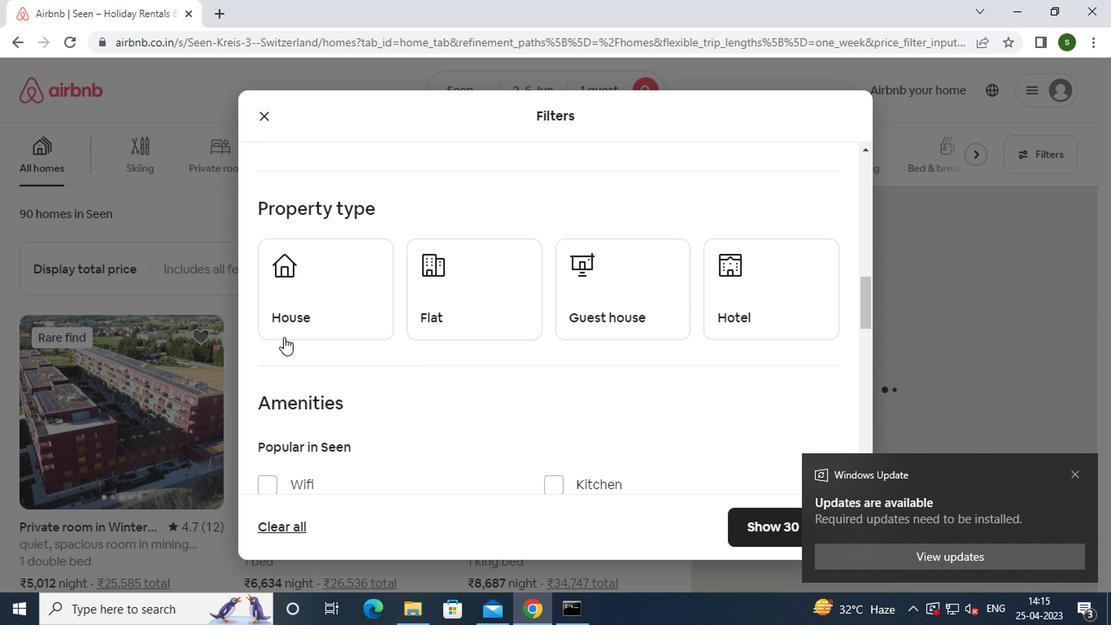
Action: Mouse moved to (430, 292)
Screenshot: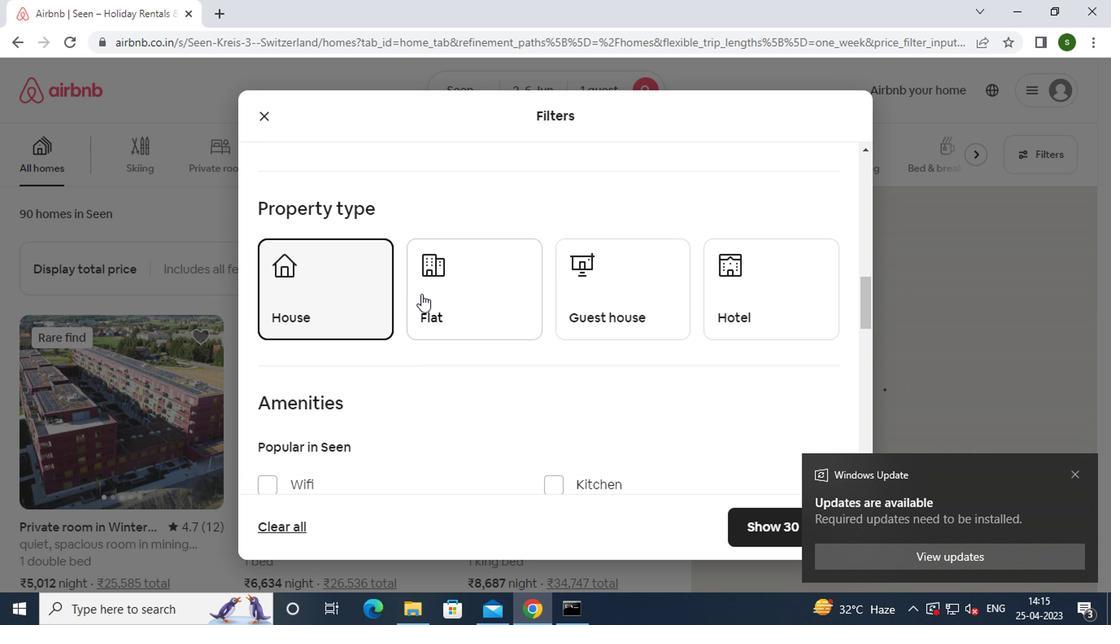 
Action: Mouse pressed left at (430, 292)
Screenshot: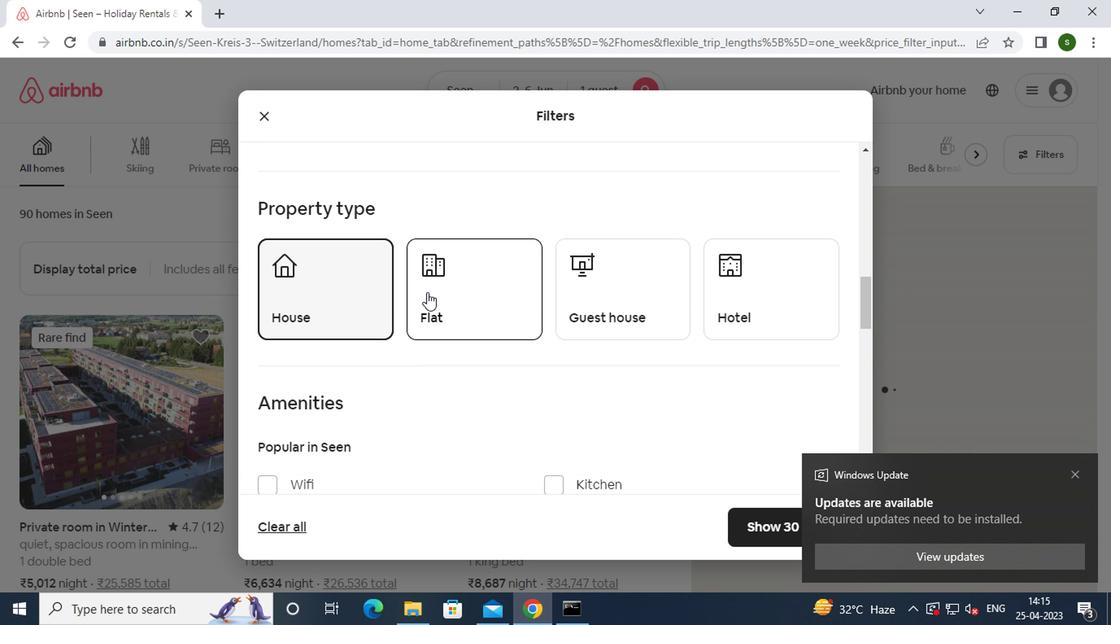
Action: Mouse moved to (572, 294)
Screenshot: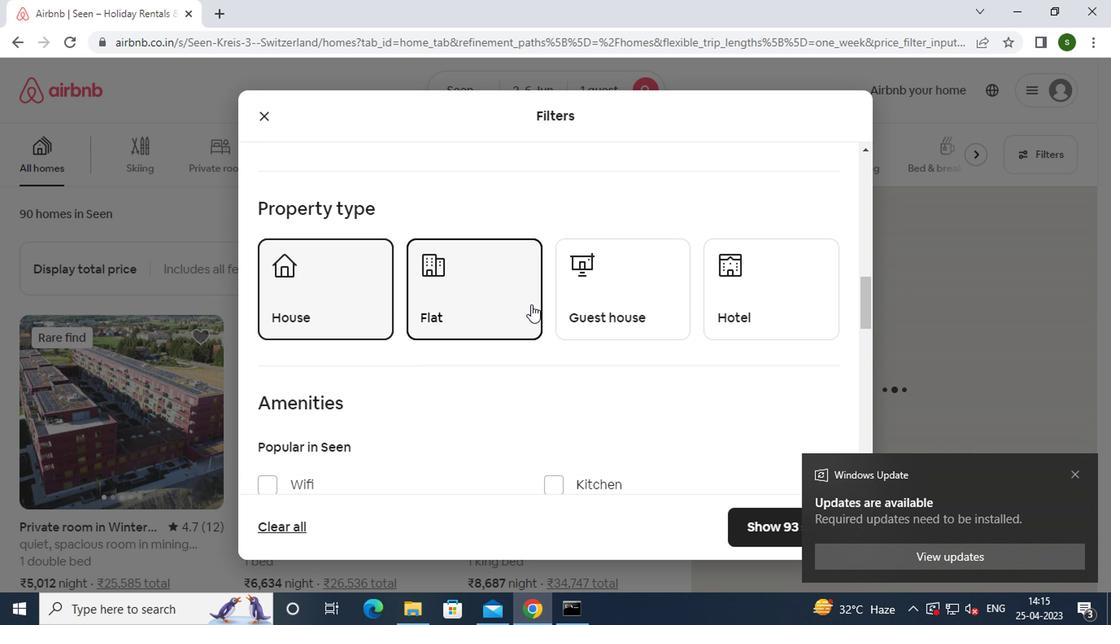 
Action: Mouse pressed left at (572, 294)
Screenshot: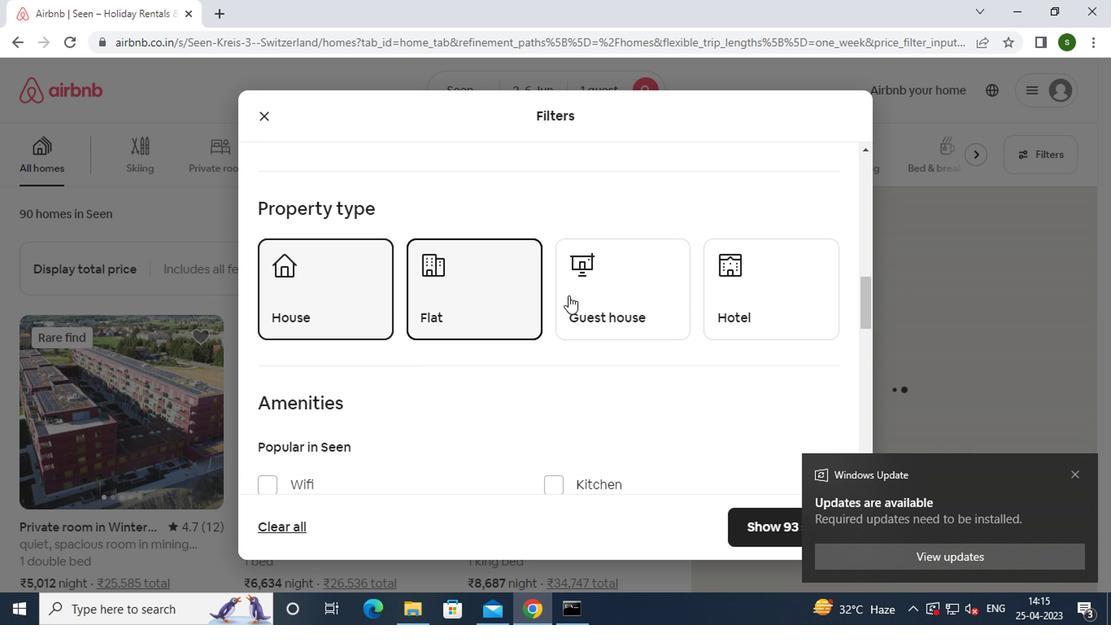 
Action: Mouse moved to (793, 309)
Screenshot: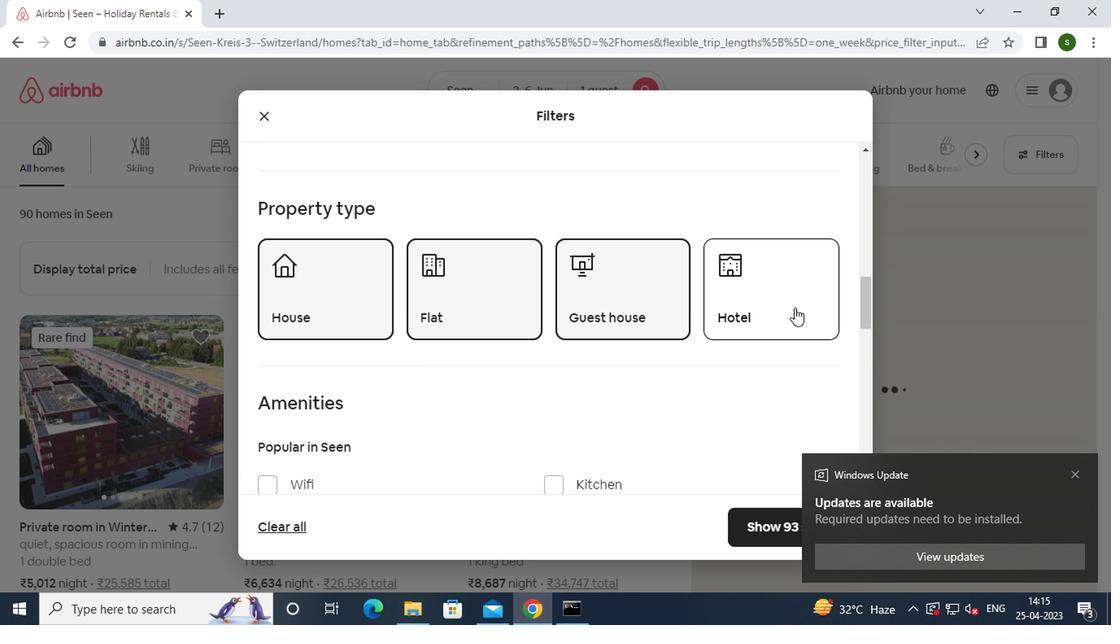 
Action: Mouse pressed left at (793, 309)
Screenshot: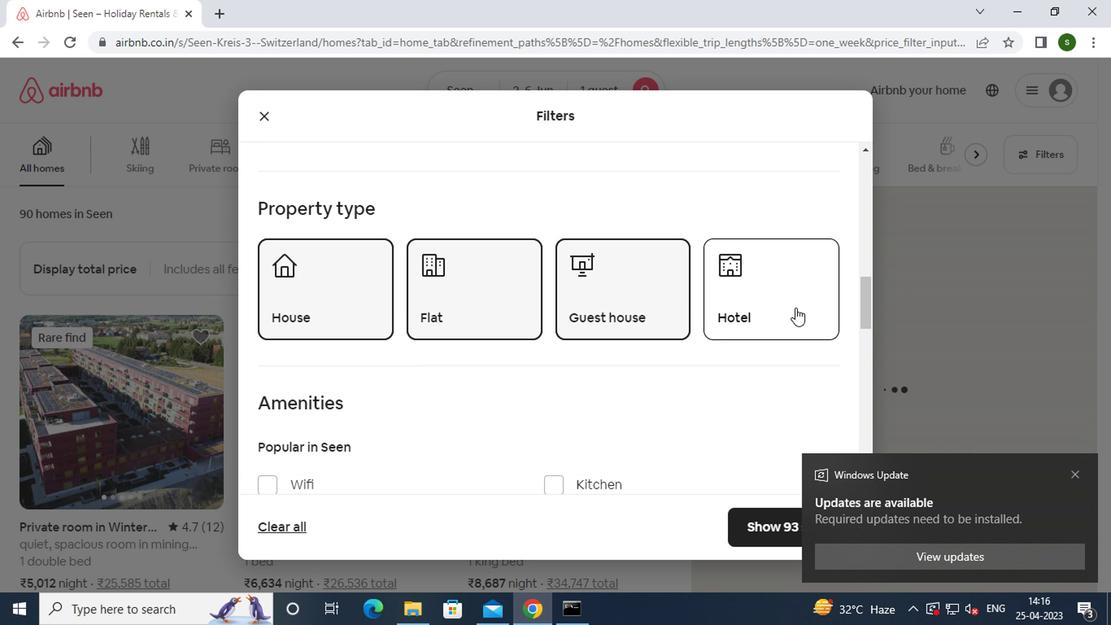 
Action: Mouse moved to (646, 315)
Screenshot: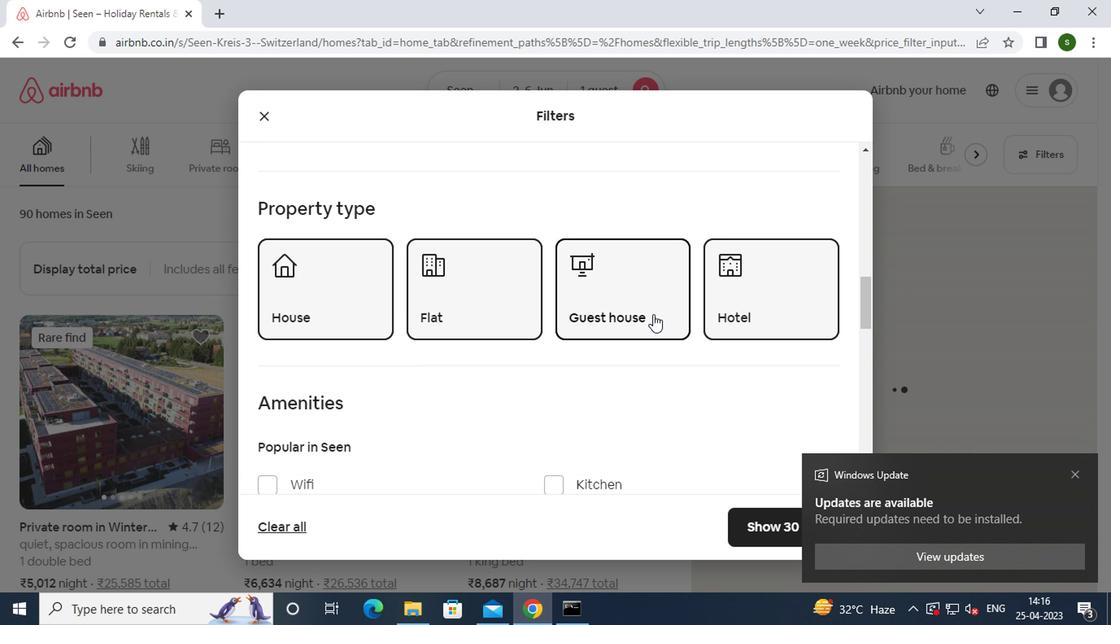 
Action: Mouse scrolled (646, 314) with delta (0, 0)
Screenshot: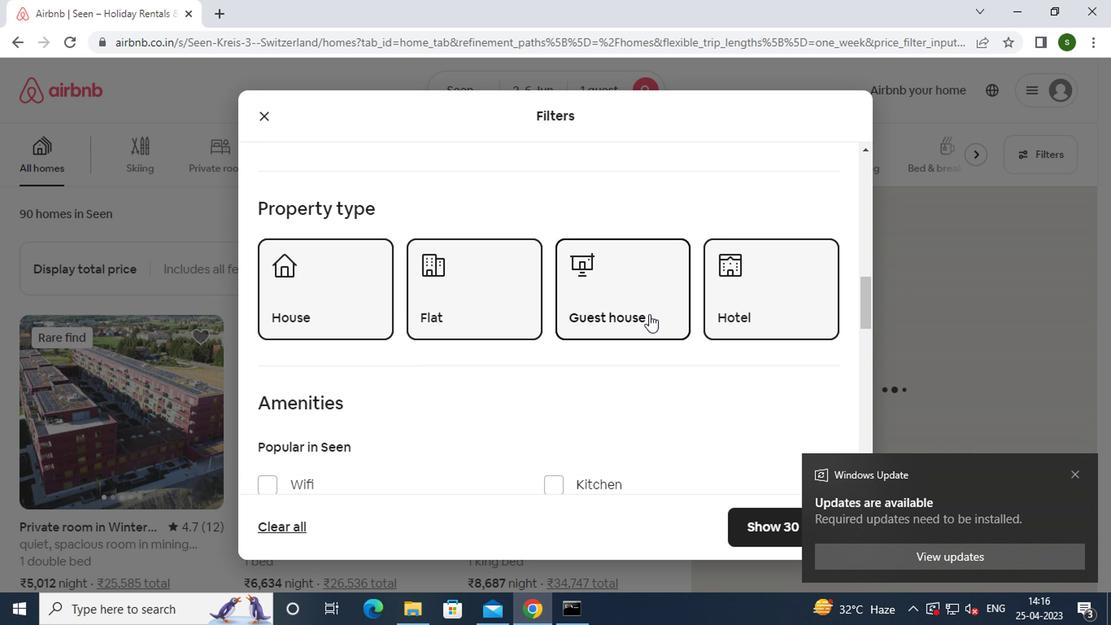 
Action: Mouse scrolled (646, 314) with delta (0, 0)
Screenshot: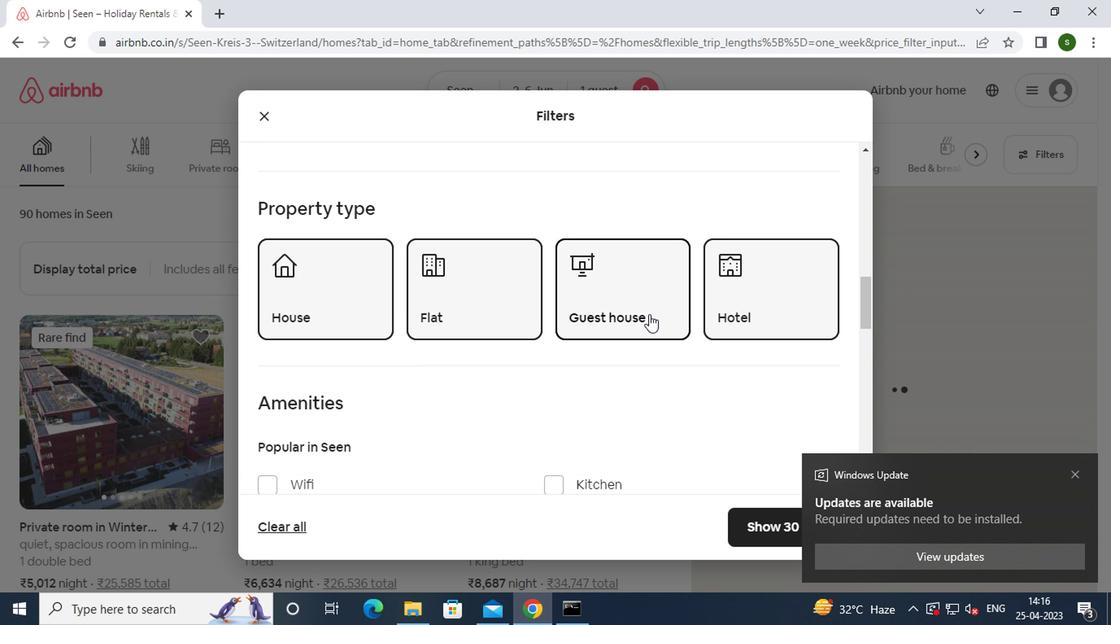 
Action: Mouse scrolled (646, 314) with delta (0, 0)
Screenshot: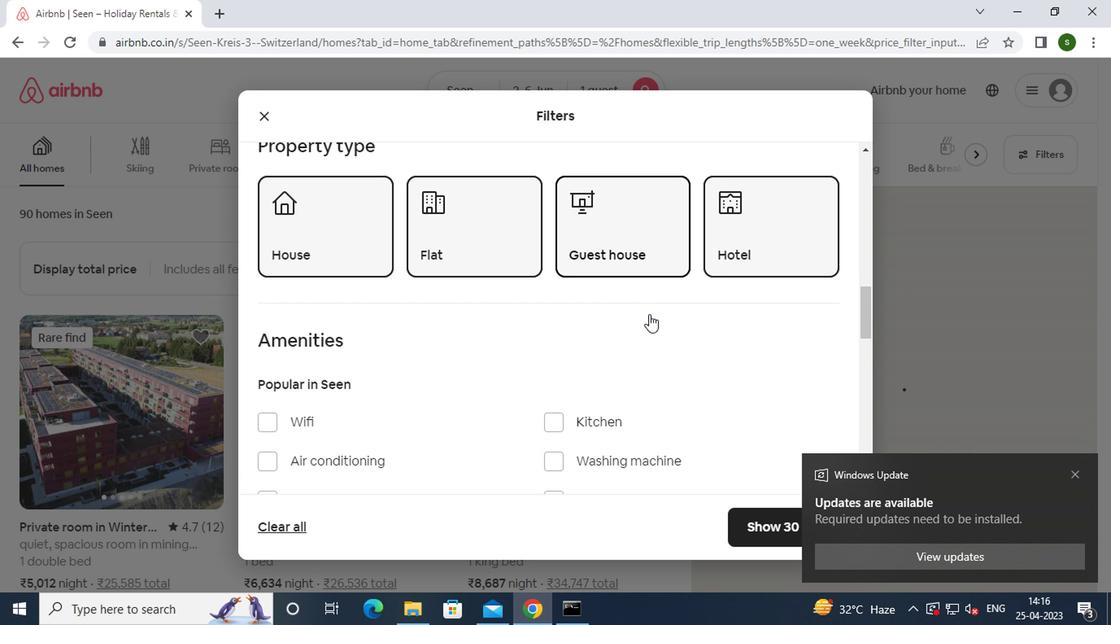
Action: Mouse scrolled (646, 314) with delta (0, 0)
Screenshot: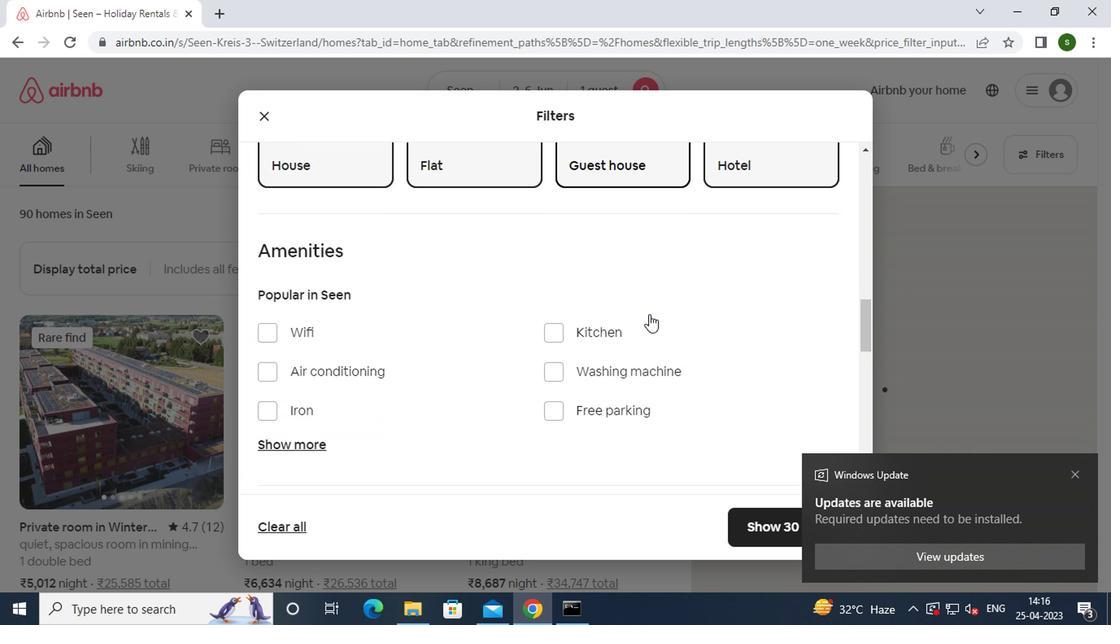 
Action: Mouse scrolled (646, 314) with delta (0, 0)
Screenshot: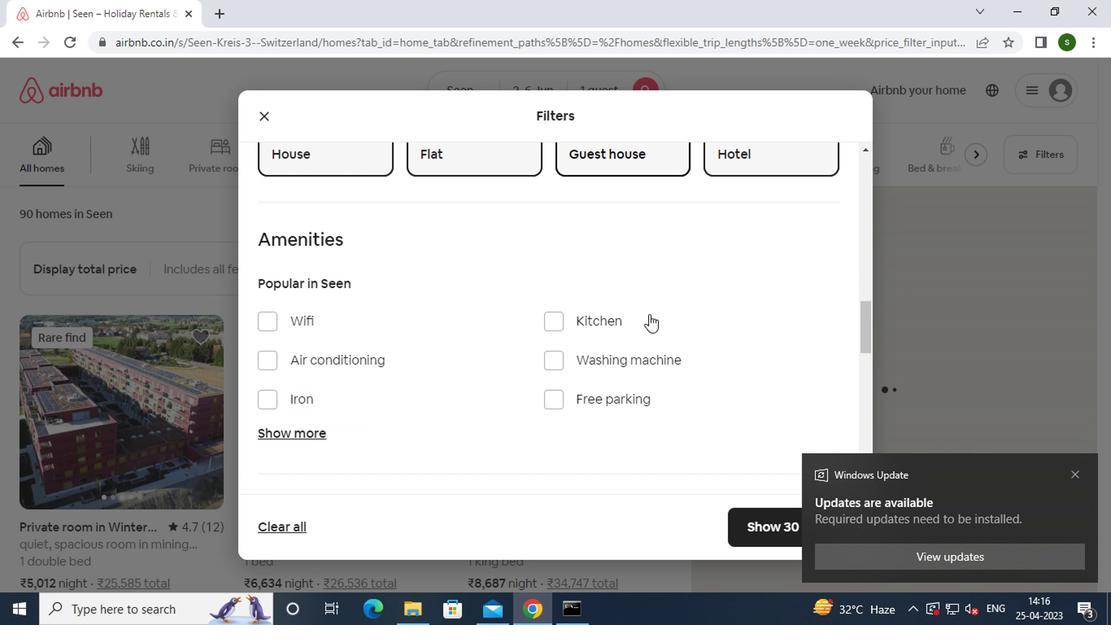 
Action: Mouse scrolled (646, 314) with delta (0, 0)
Screenshot: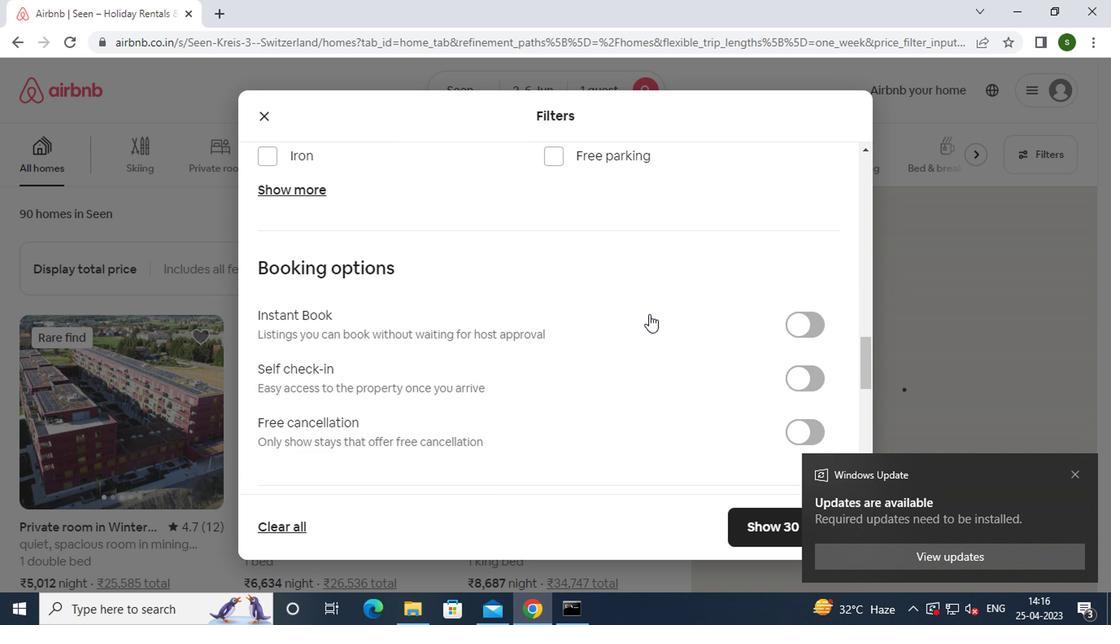
Action: Mouse moved to (796, 297)
Screenshot: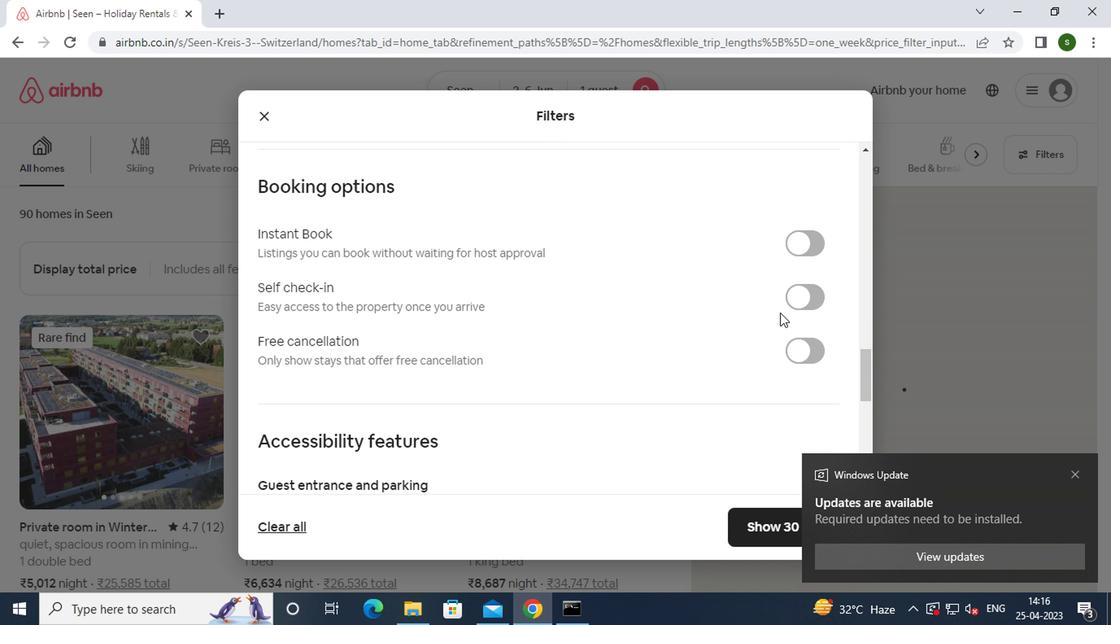 
Action: Mouse pressed left at (796, 297)
Screenshot: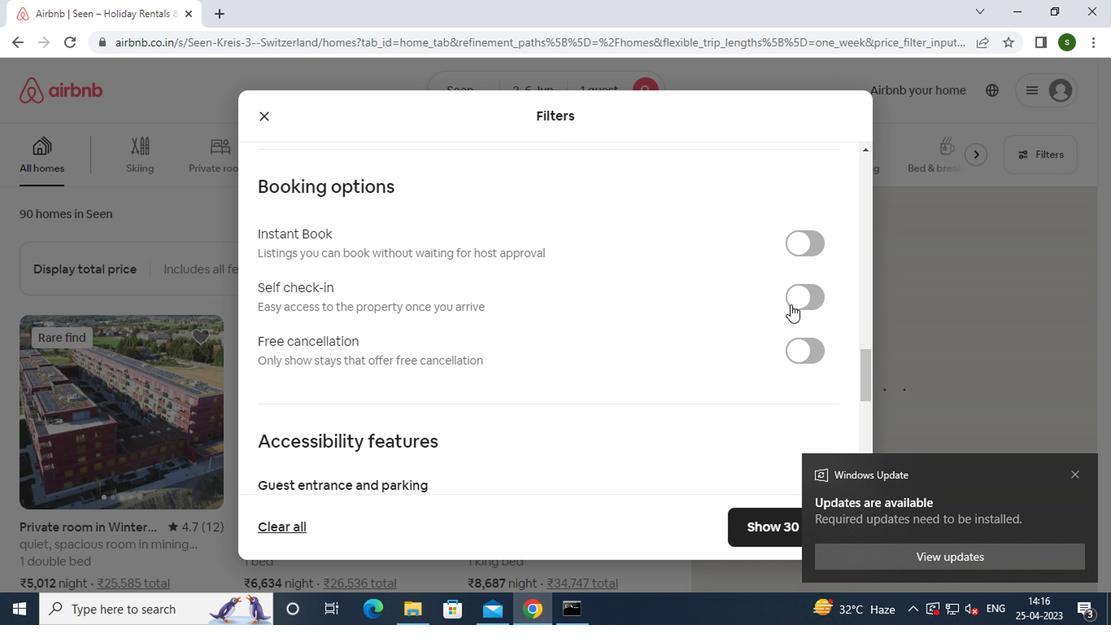 
Action: Mouse moved to (592, 327)
Screenshot: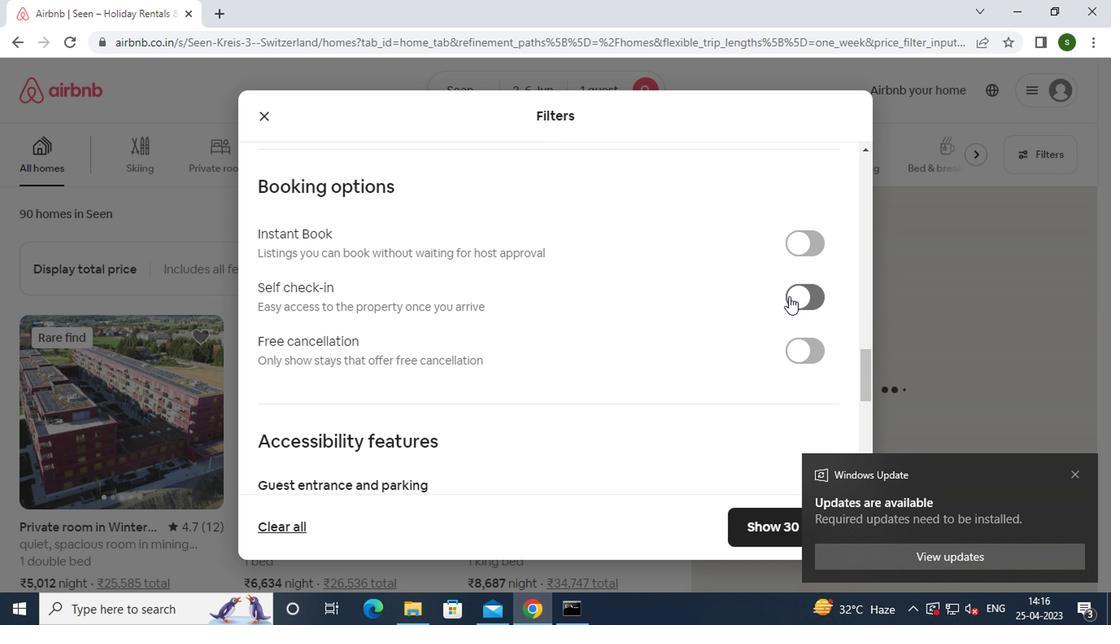 
Action: Mouse scrolled (592, 327) with delta (0, 0)
Screenshot: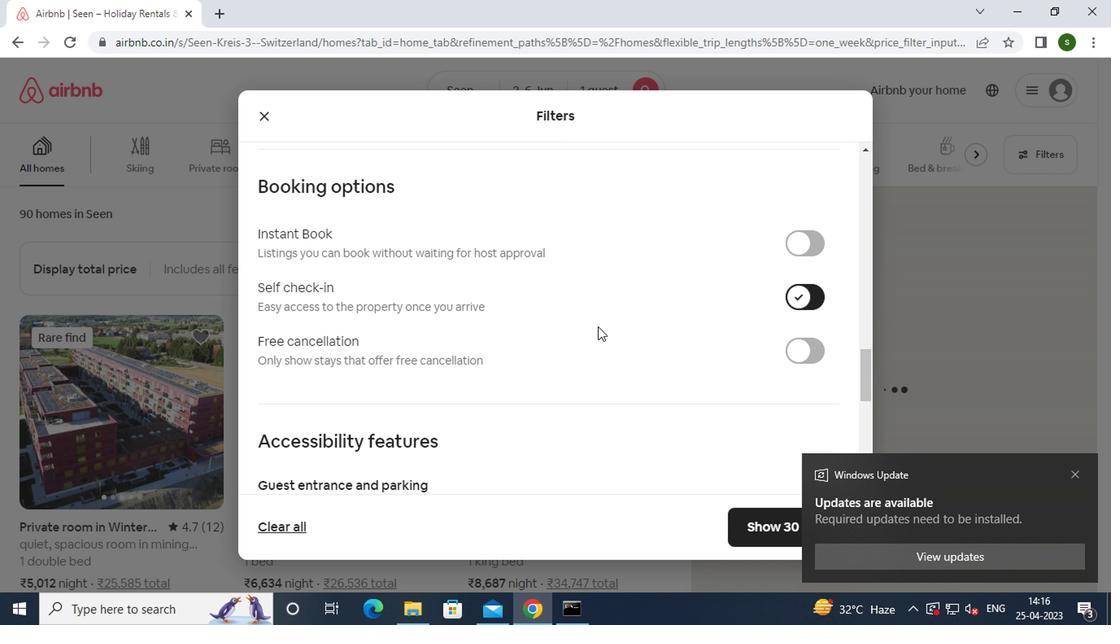 
Action: Mouse scrolled (592, 327) with delta (0, 0)
Screenshot: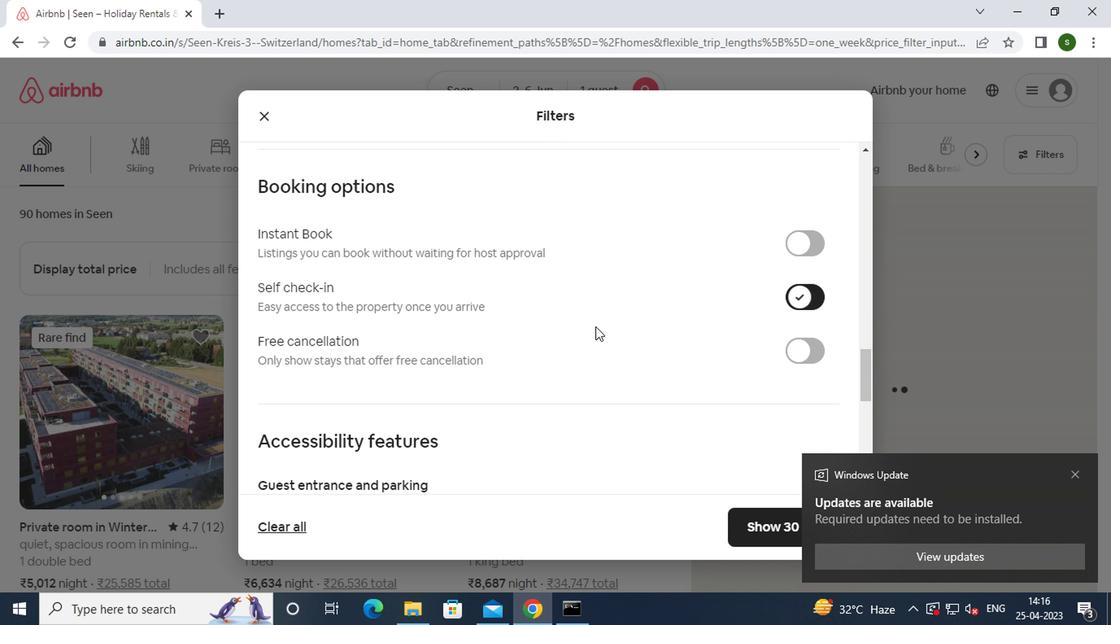 
Action: Mouse scrolled (592, 327) with delta (0, 0)
Screenshot: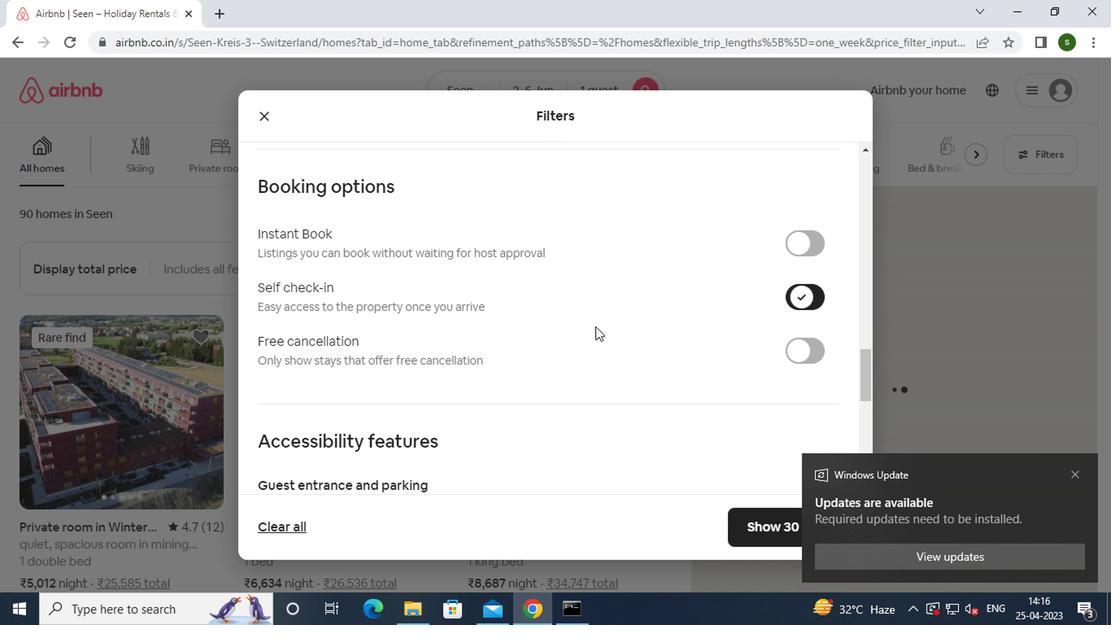
Action: Mouse scrolled (592, 327) with delta (0, 0)
Screenshot: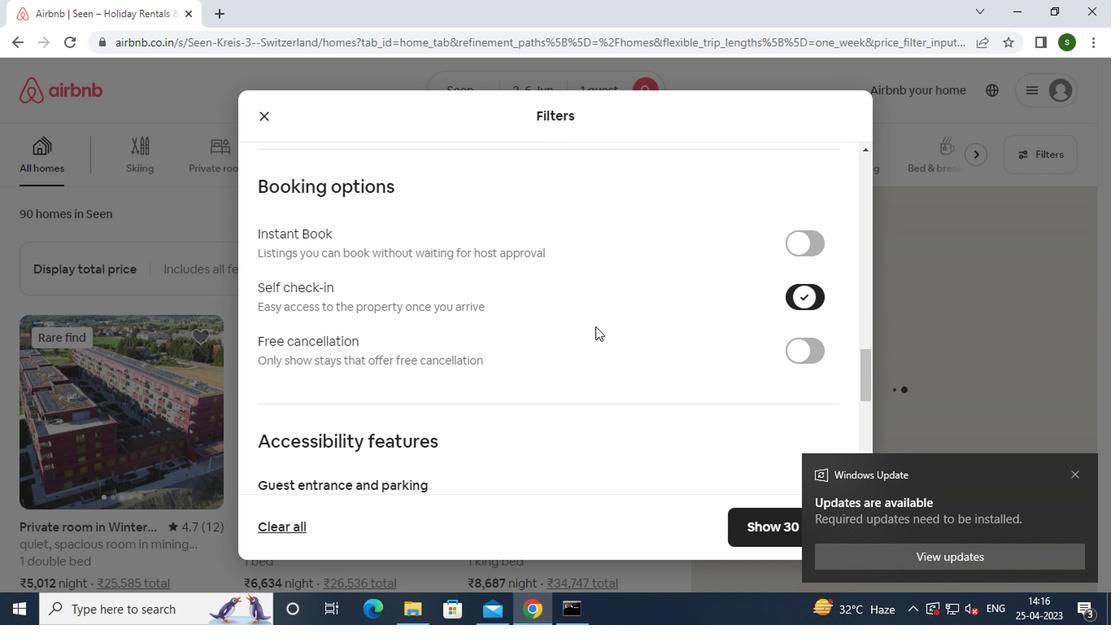 
Action: Mouse scrolled (592, 327) with delta (0, 0)
Screenshot: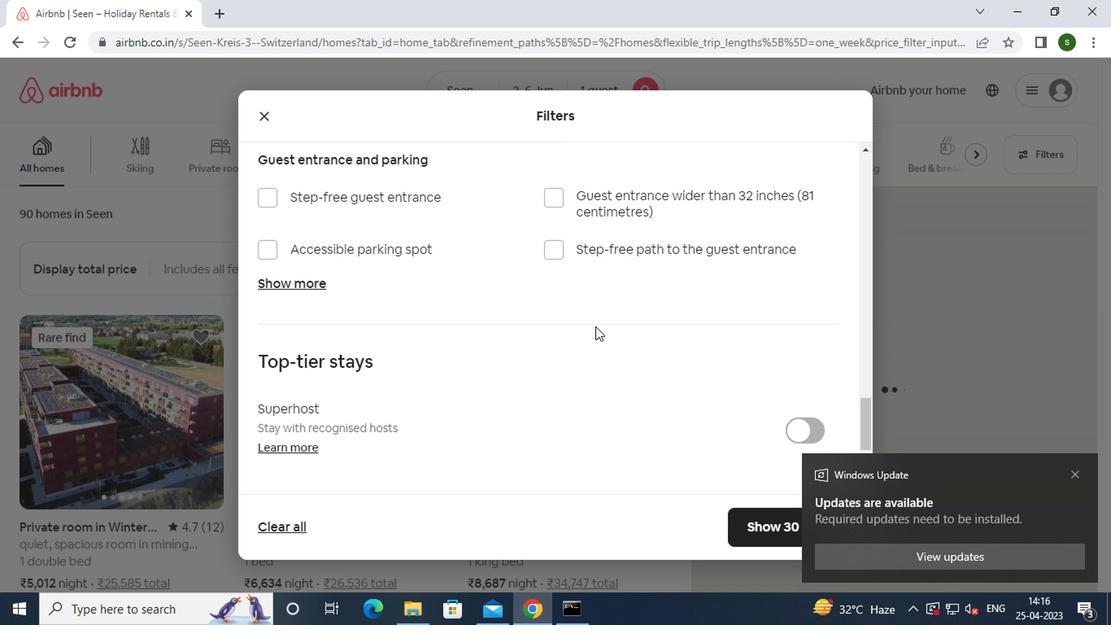 
Action: Mouse scrolled (592, 327) with delta (0, 0)
Screenshot: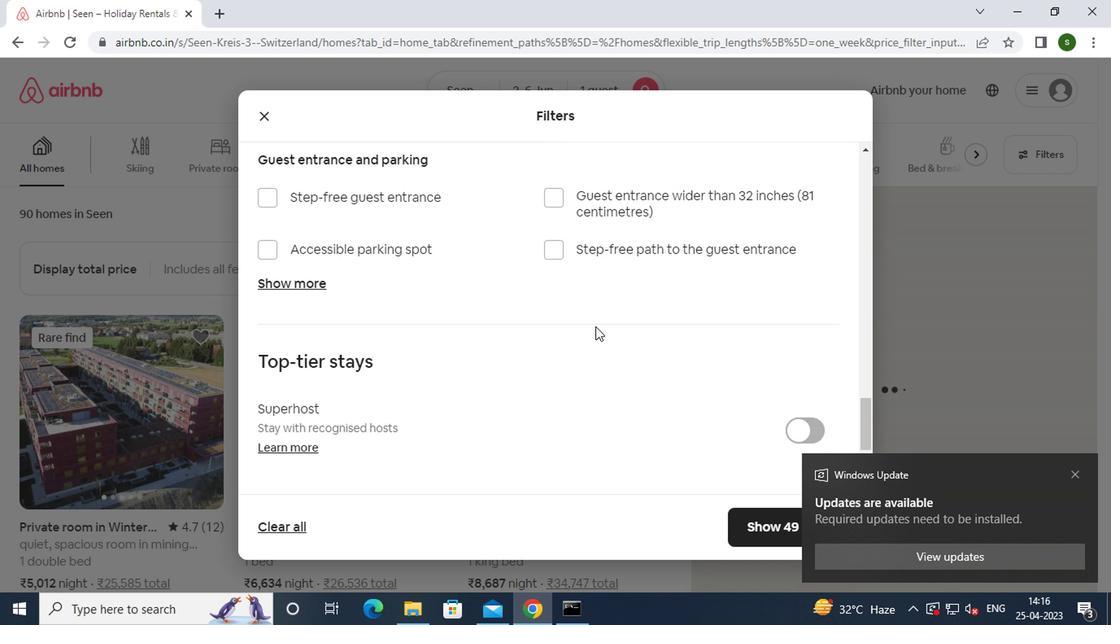 
Action: Mouse scrolled (592, 327) with delta (0, 0)
Screenshot: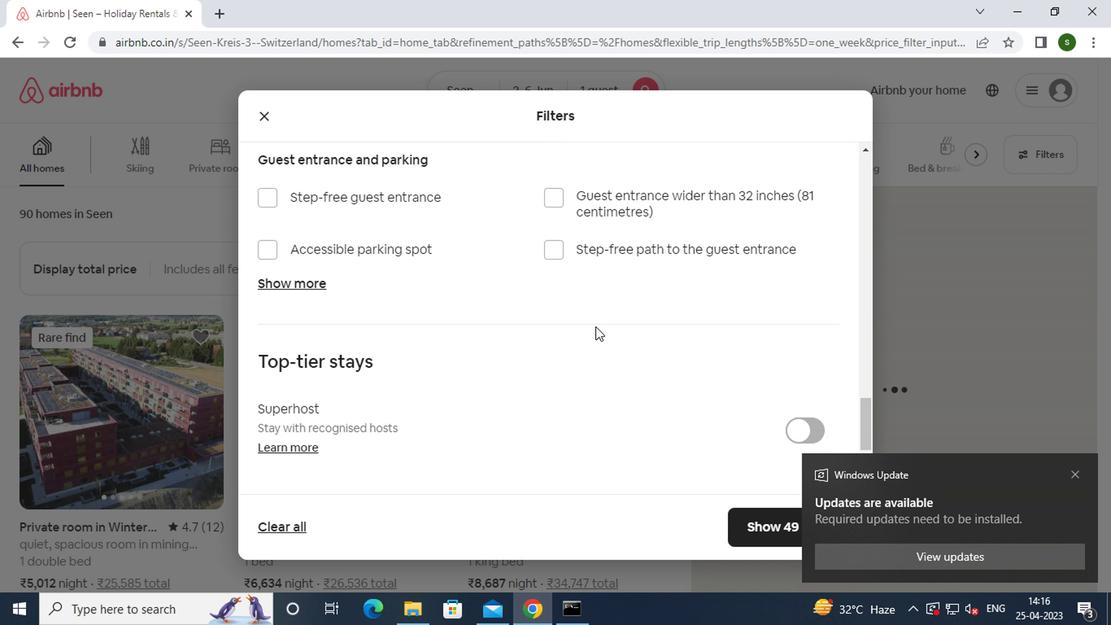 
Action: Mouse scrolled (592, 327) with delta (0, 0)
Screenshot: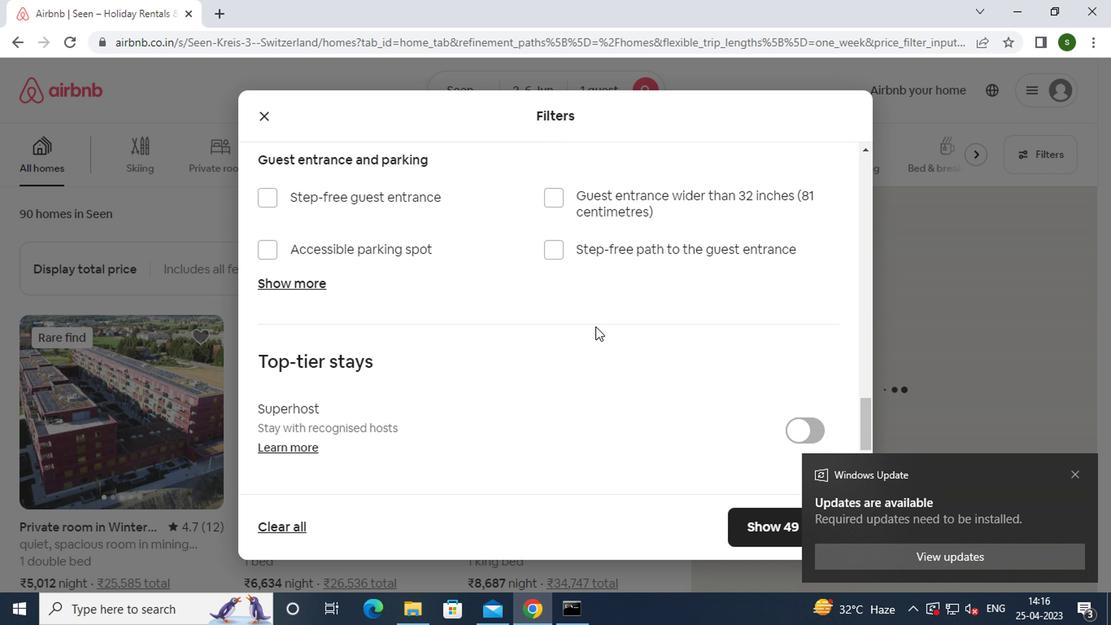 
Action: Mouse moved to (298, 381)
Screenshot: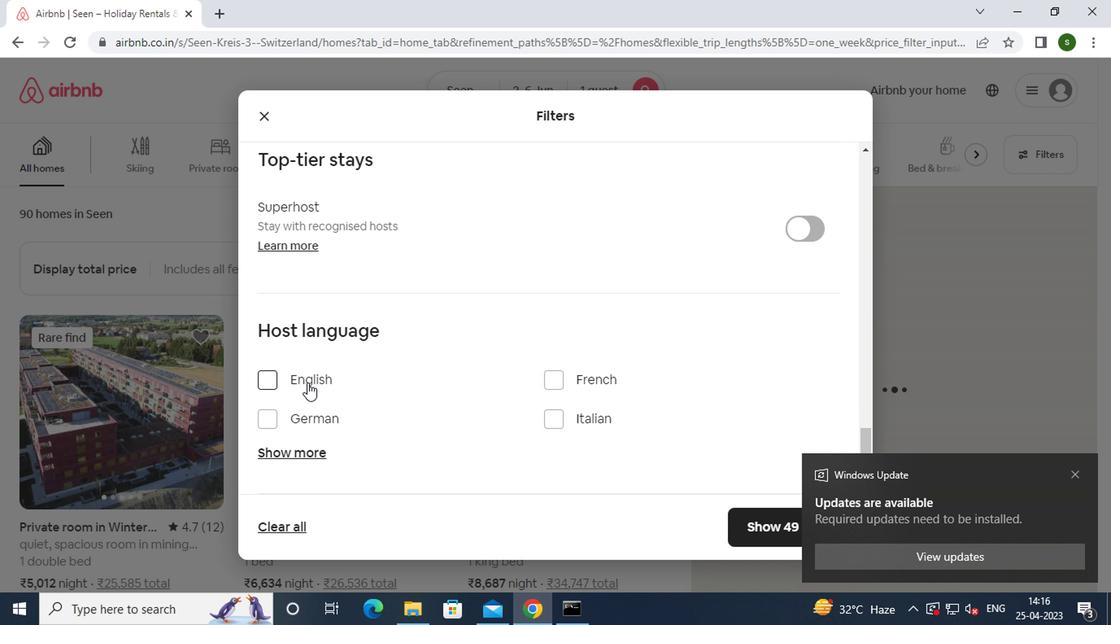 
Action: Mouse pressed left at (298, 381)
Screenshot: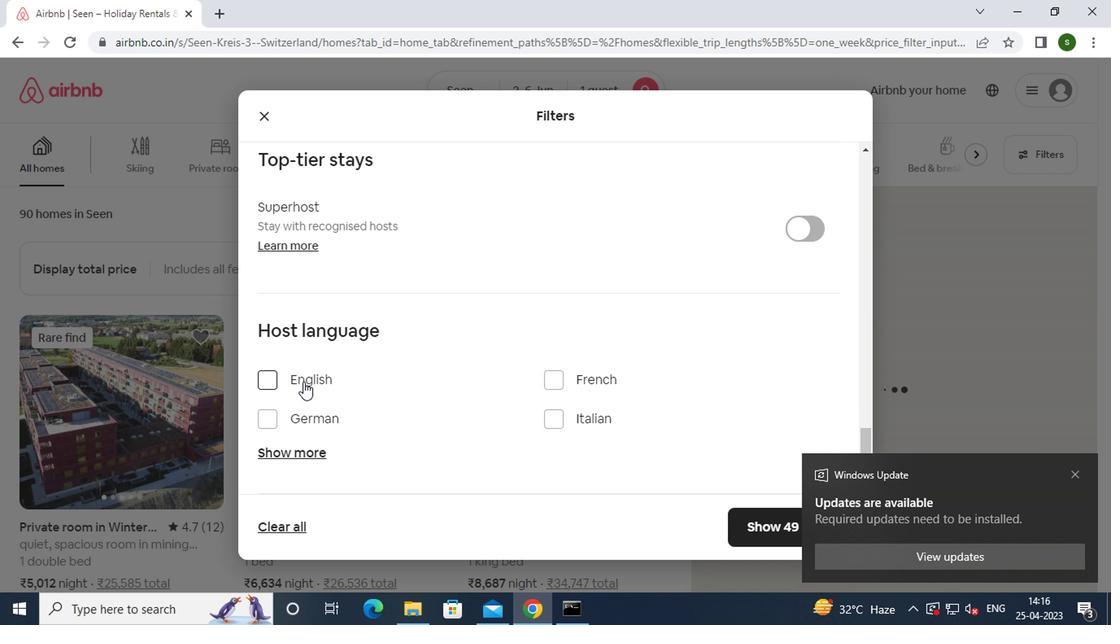 
Action: Mouse moved to (766, 522)
Screenshot: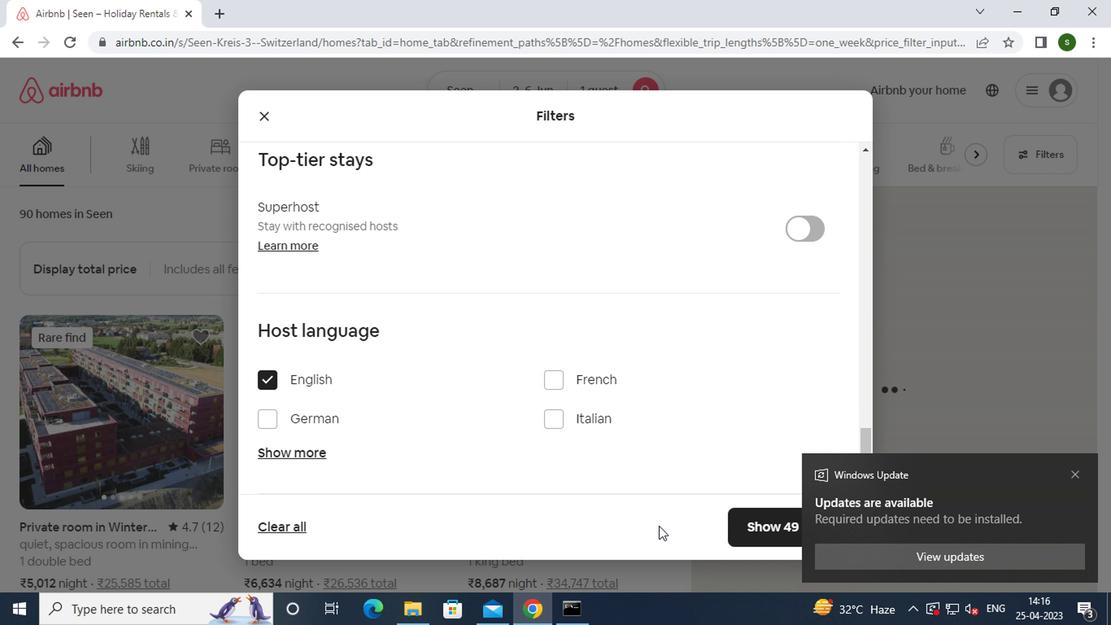 
Action: Mouse pressed left at (766, 522)
Screenshot: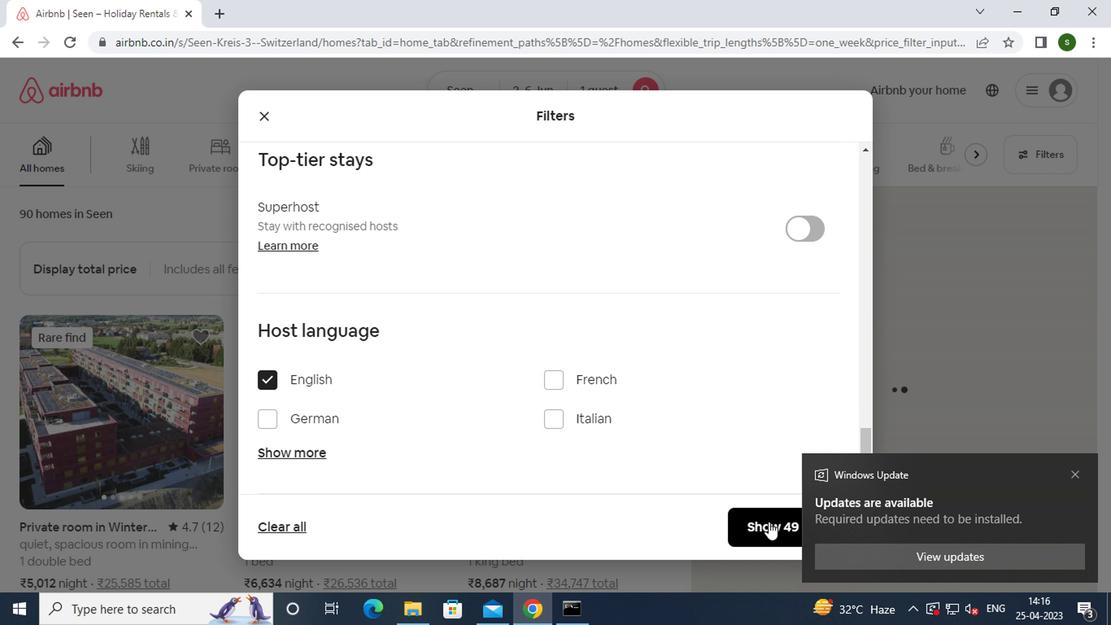 
Action: Mouse moved to (444, 240)
Screenshot: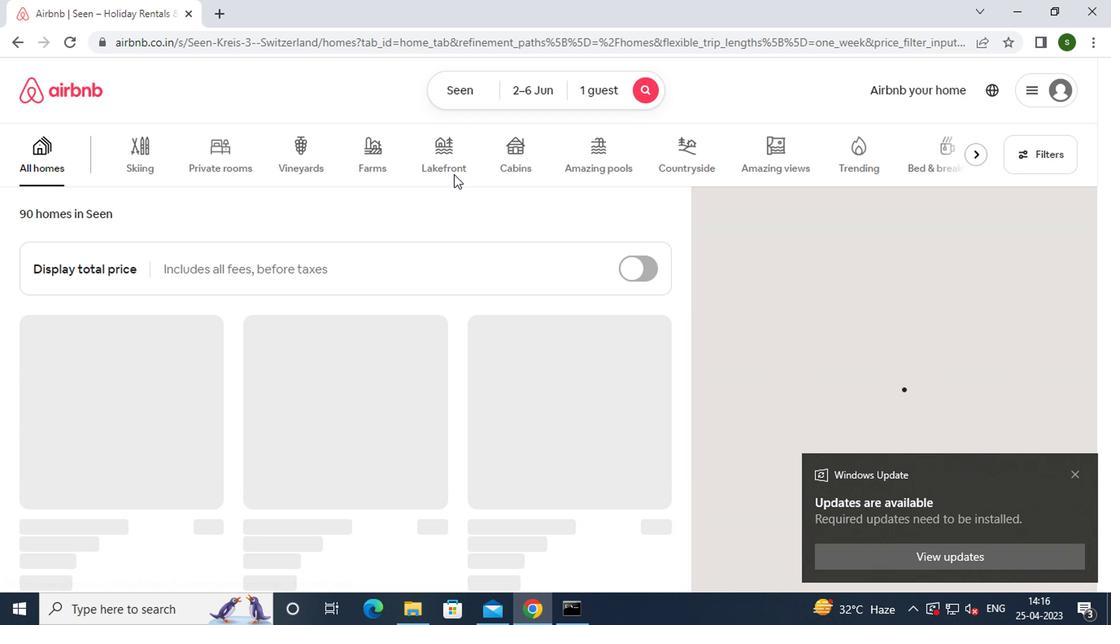 
